 Task: In the  document investment.pdf Use the tool word Count 'and display word count while typing'. Find the word using Dictionary 'hesitate'. Below name insert the link: www.quora.com
Action: Mouse moved to (324, 401)
Screenshot: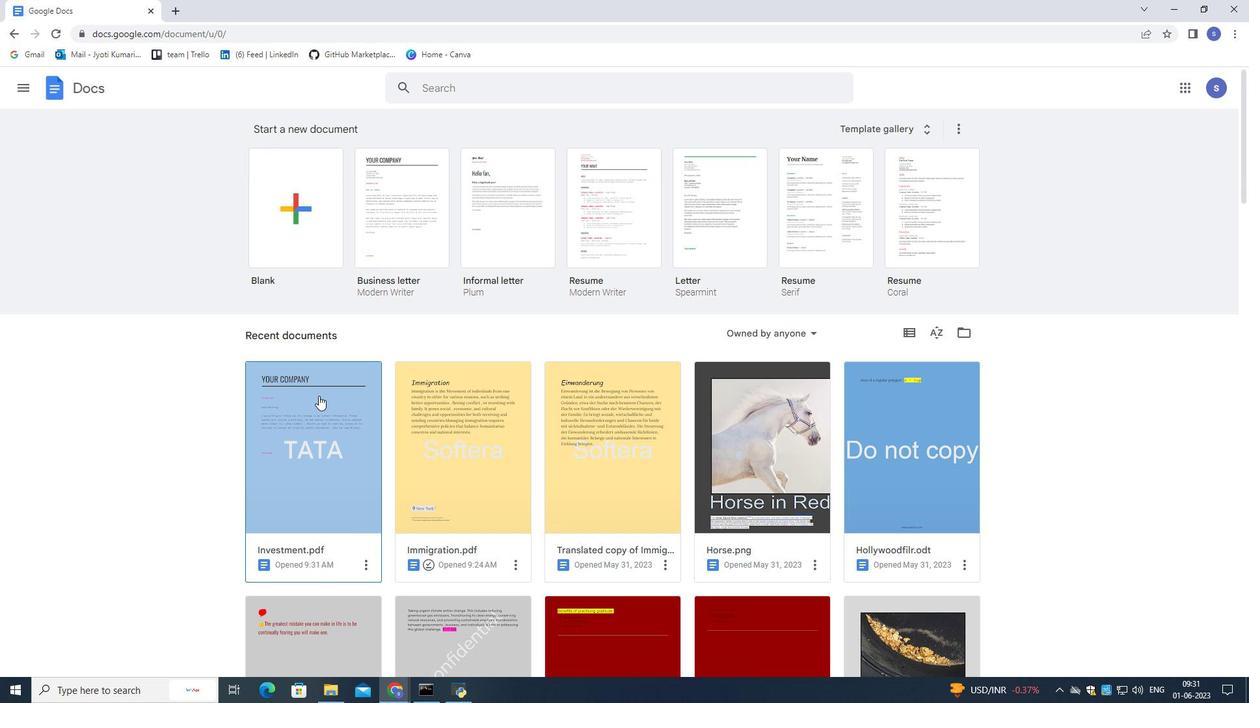 
Action: Mouse pressed left at (324, 401)
Screenshot: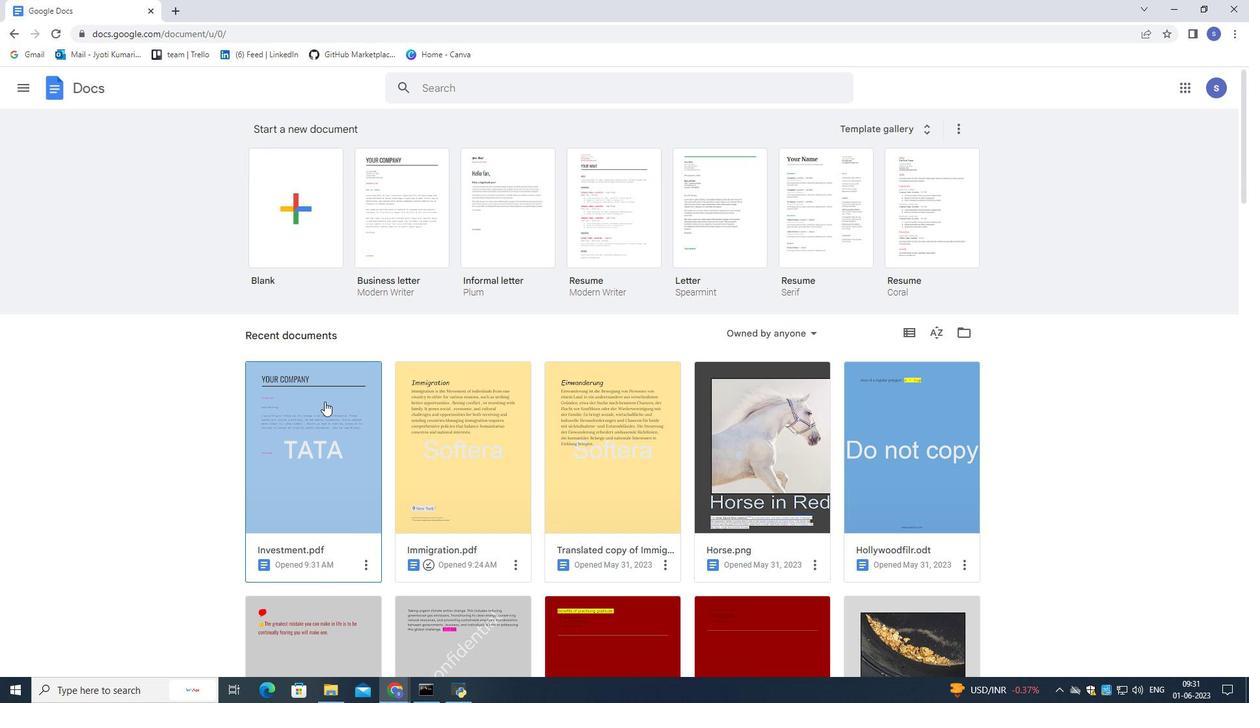 
Action: Mouse pressed left at (324, 401)
Screenshot: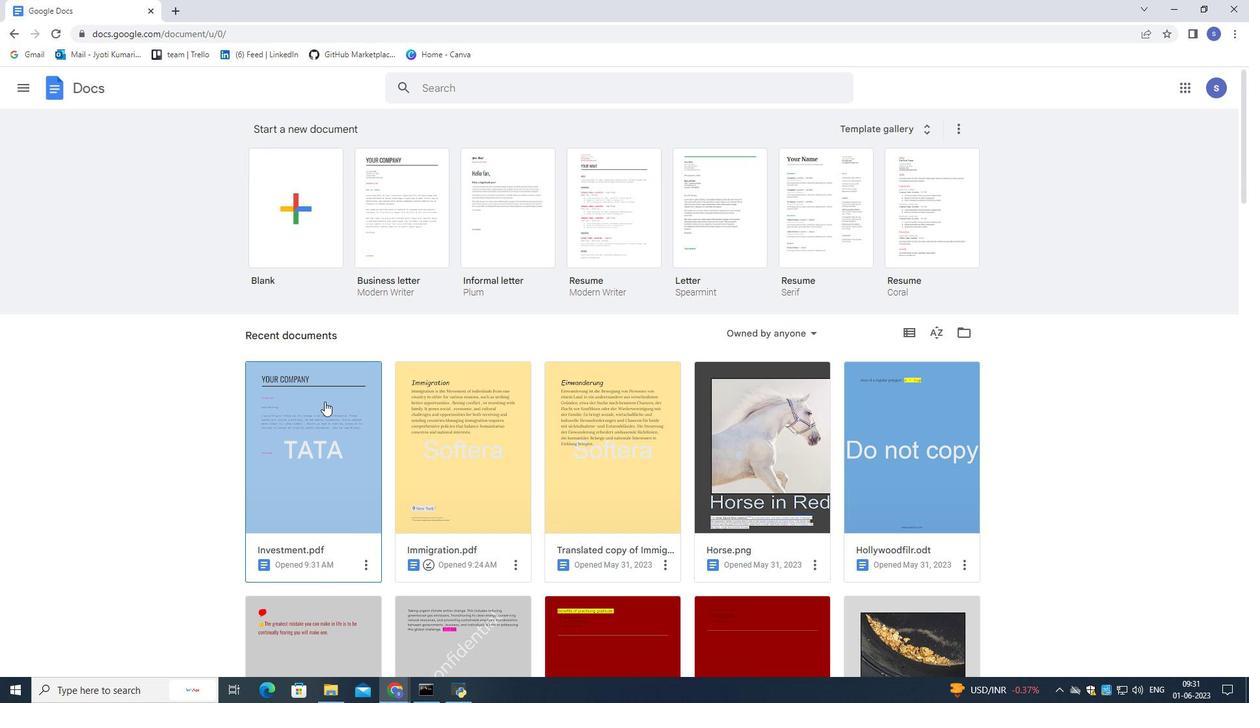 
Action: Mouse moved to (182, 101)
Screenshot: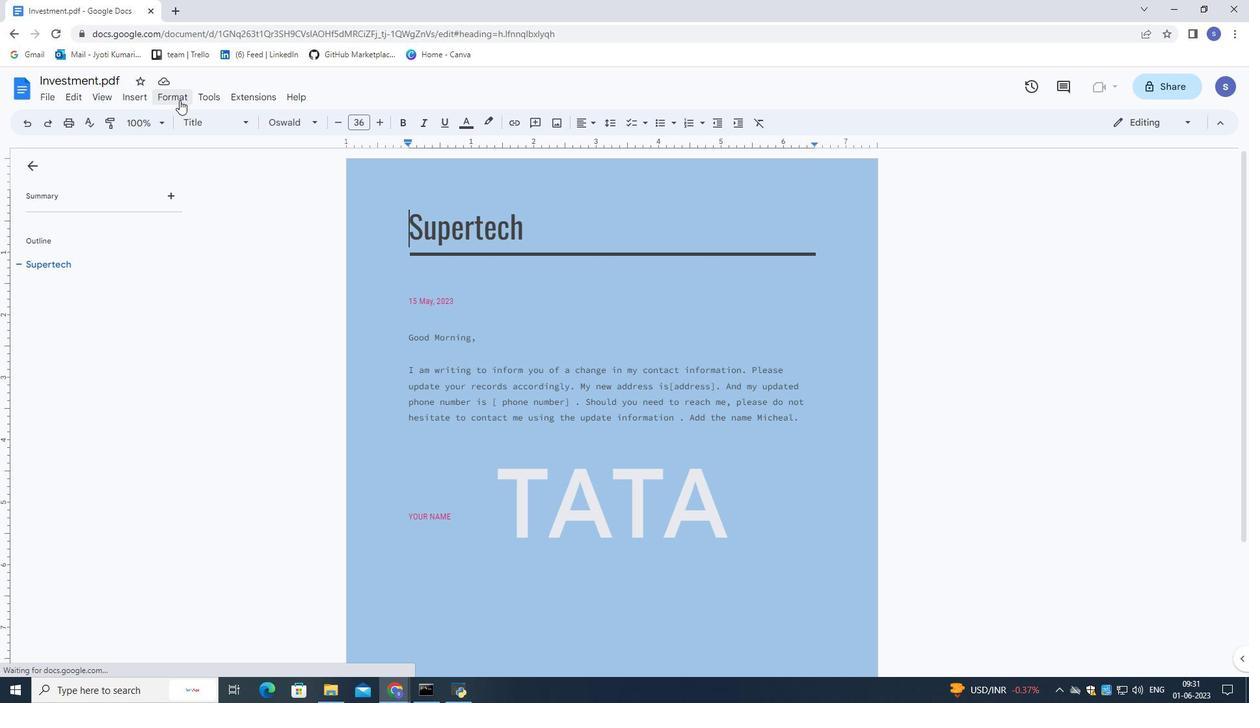 
Action: Mouse pressed left at (182, 101)
Screenshot: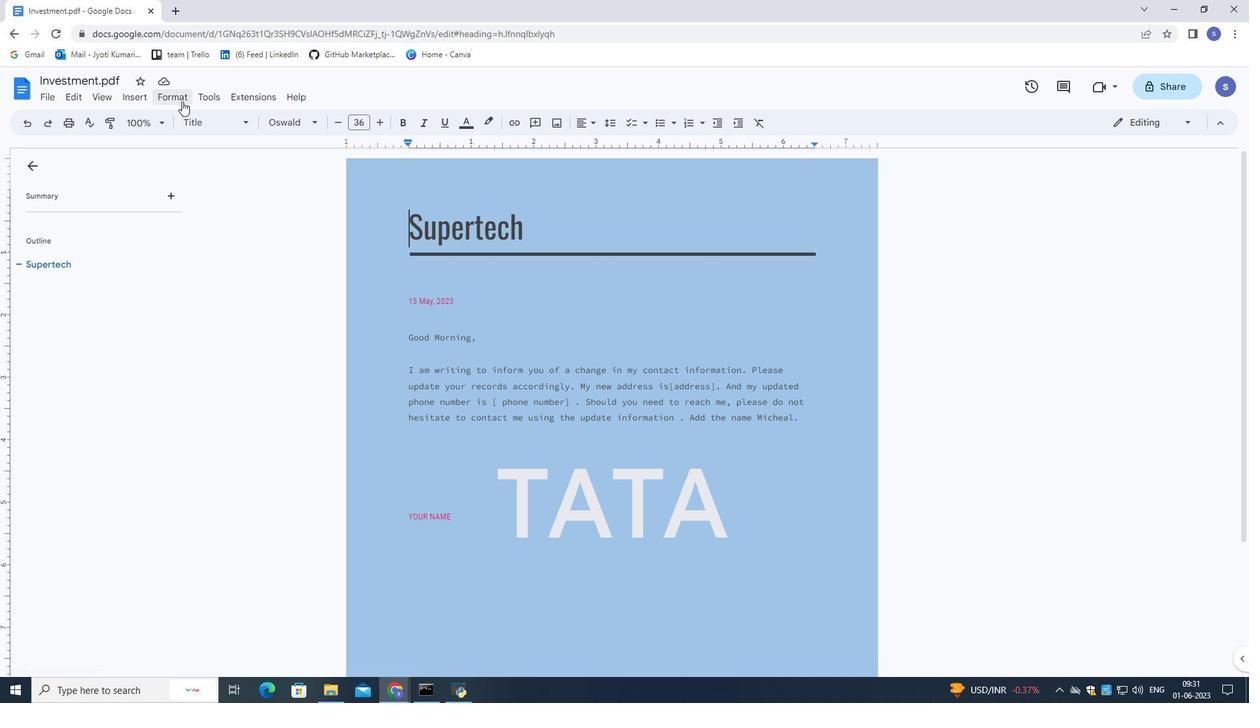 
Action: Mouse moved to (207, 96)
Screenshot: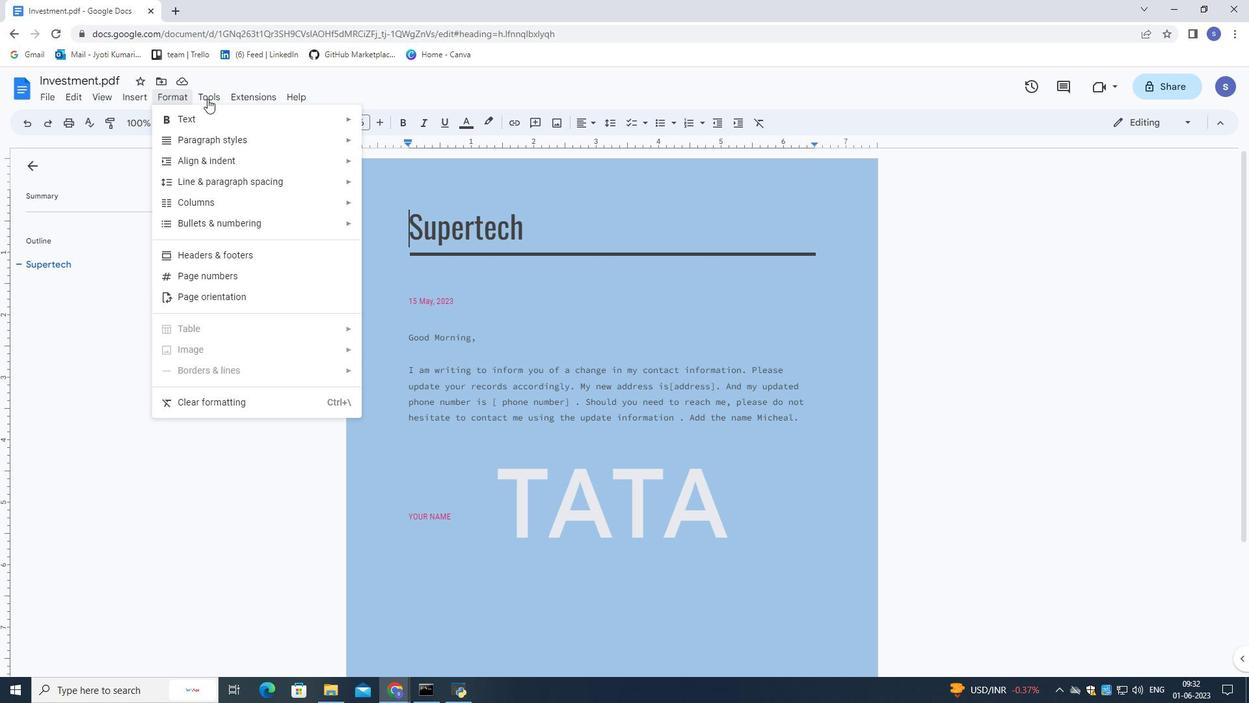 
Action: Mouse pressed left at (207, 96)
Screenshot: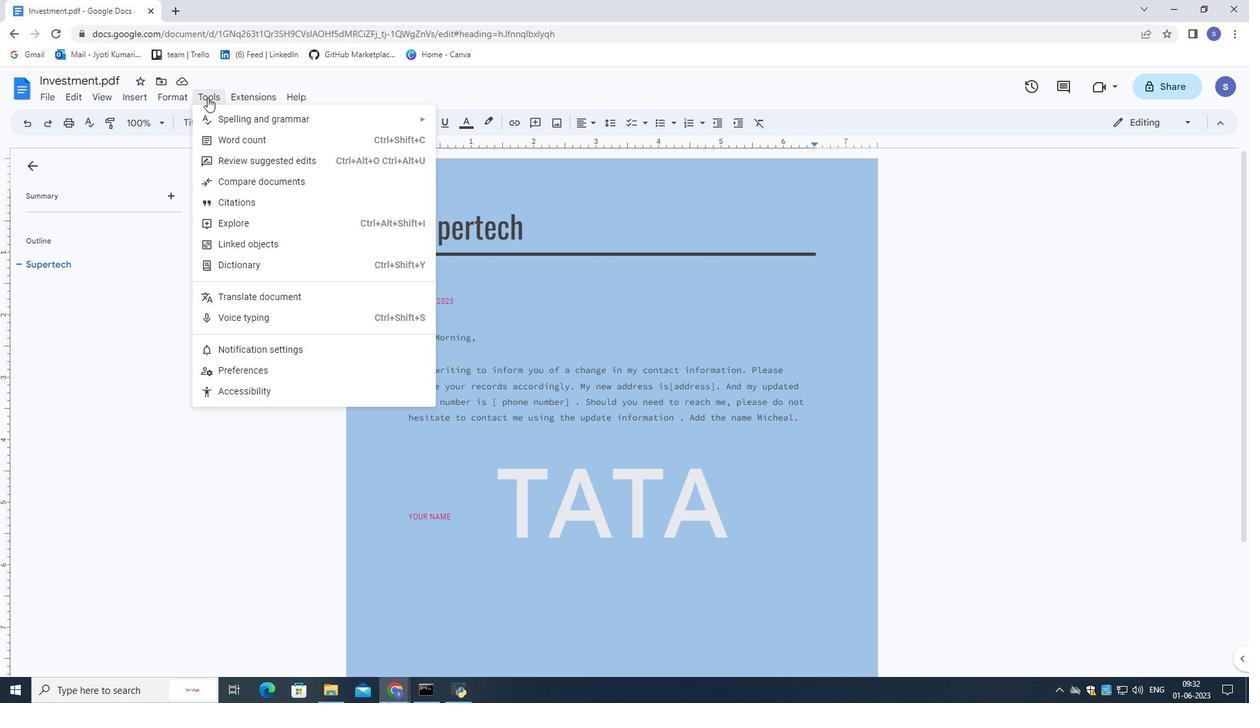 
Action: Mouse pressed left at (207, 96)
Screenshot: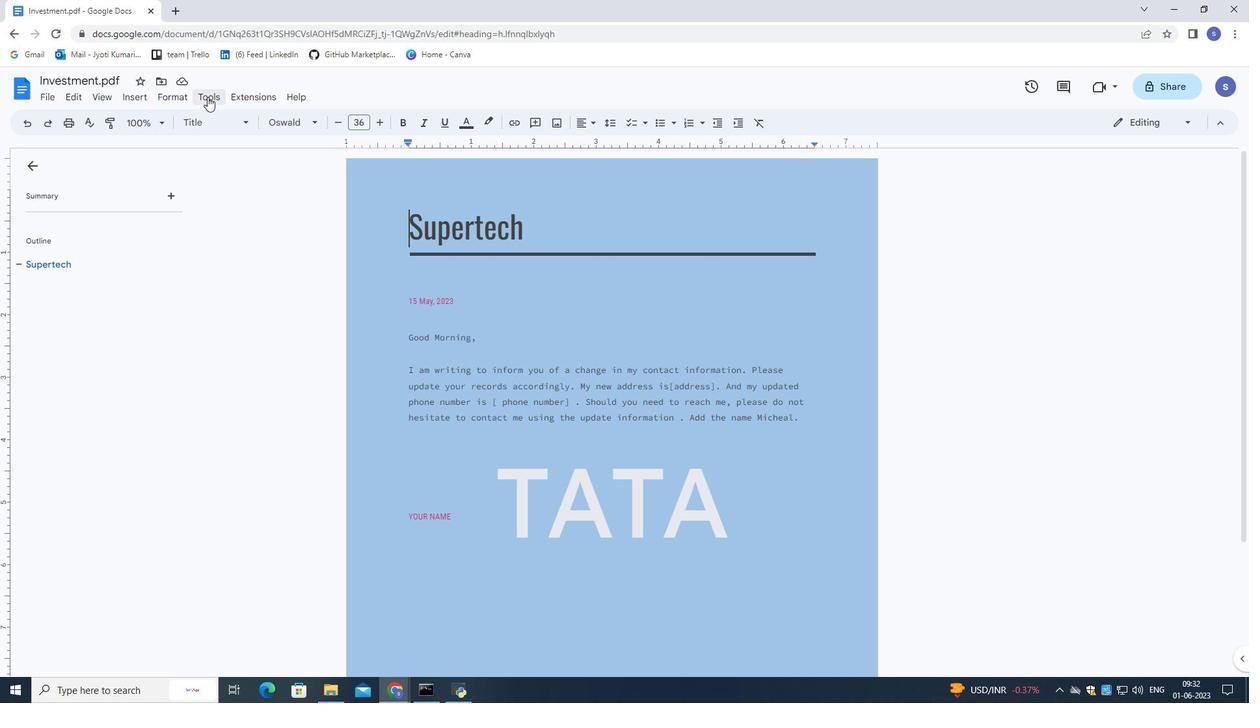 
Action: Mouse moved to (224, 145)
Screenshot: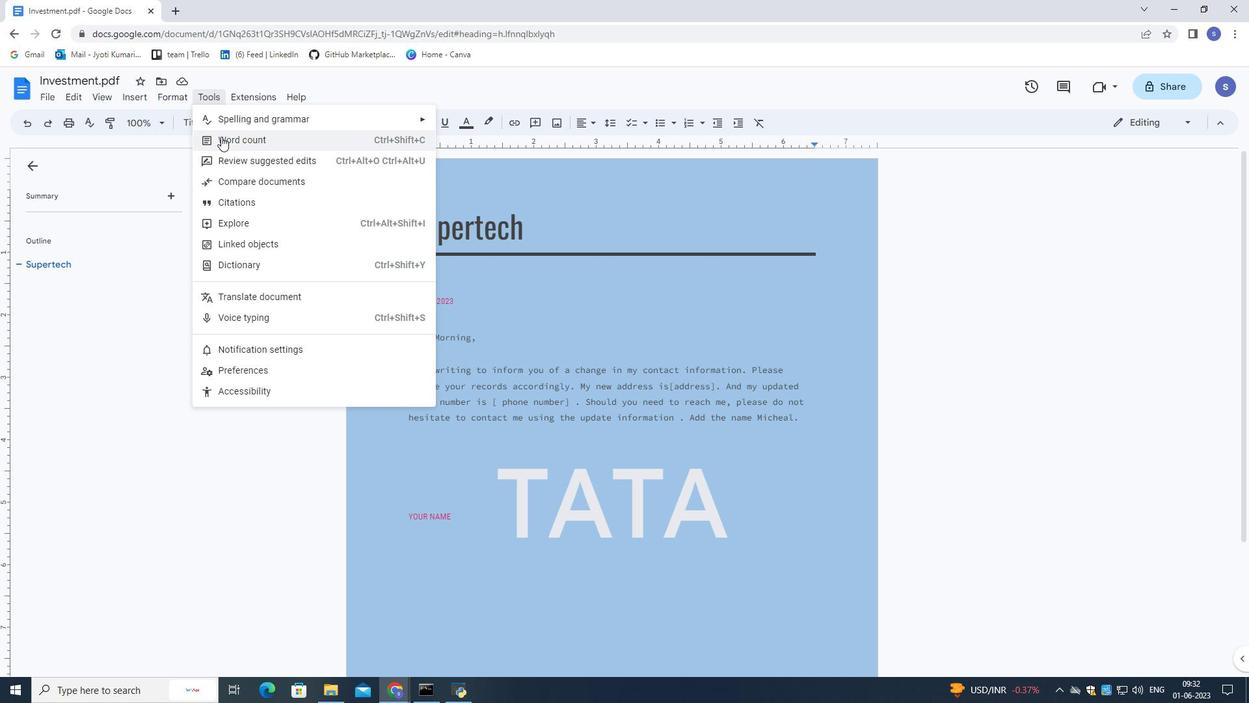 
Action: Mouse pressed left at (224, 145)
Screenshot: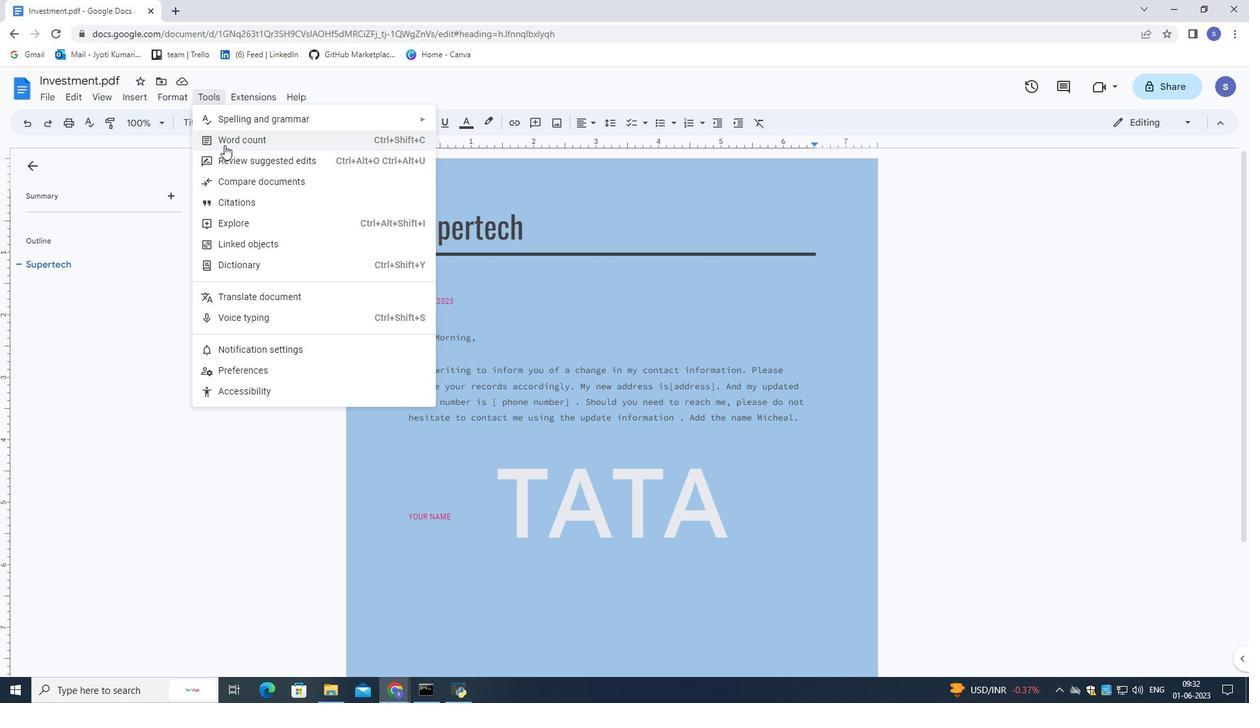 
Action: Mouse moved to (579, 427)
Screenshot: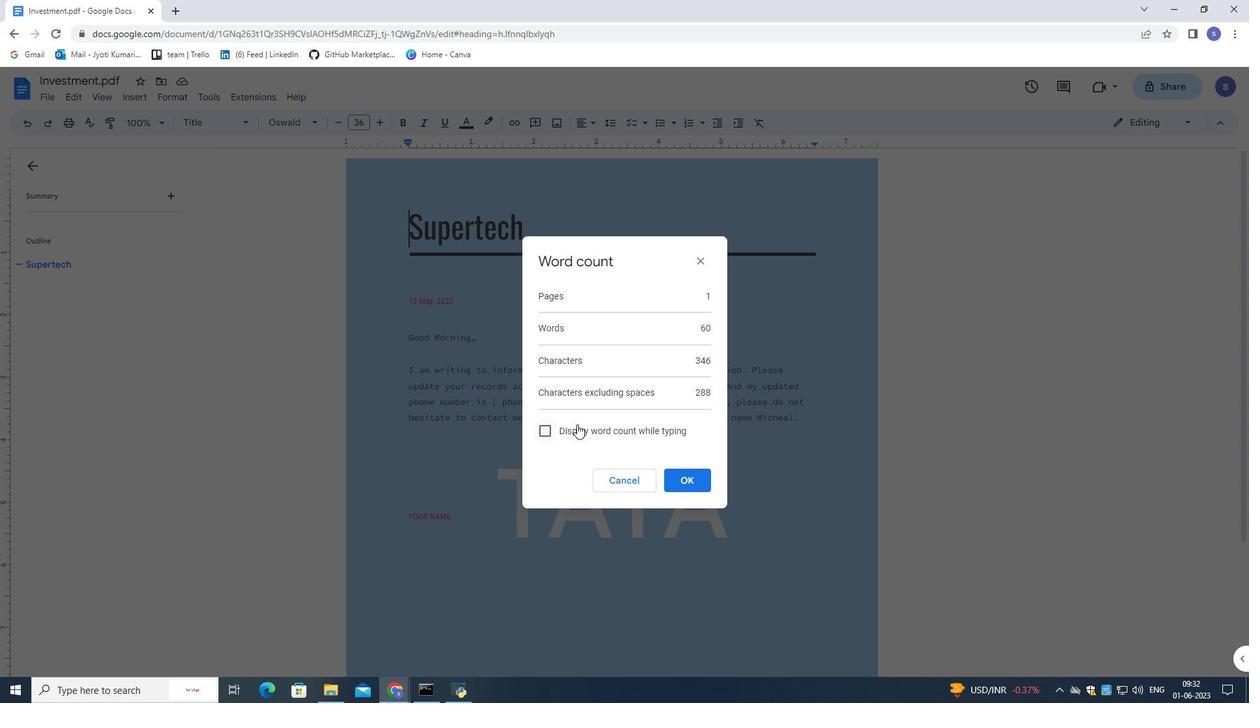 
Action: Mouse pressed left at (579, 427)
Screenshot: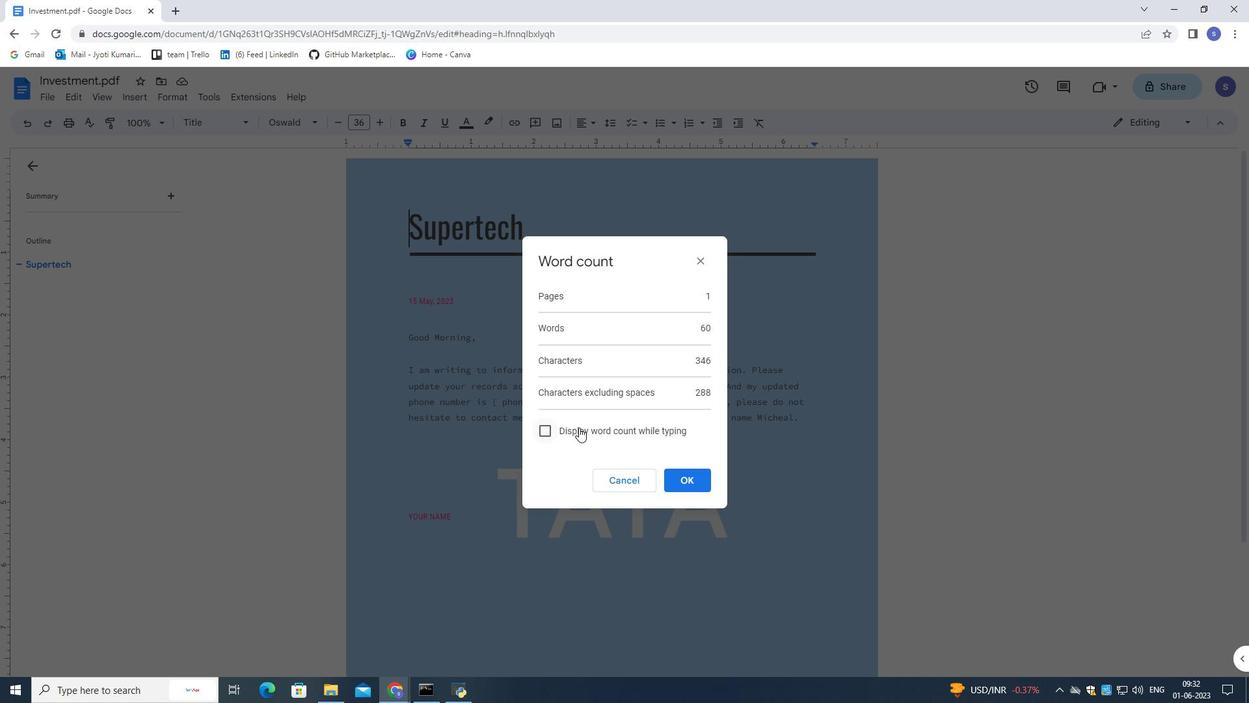 
Action: Mouse moved to (678, 475)
Screenshot: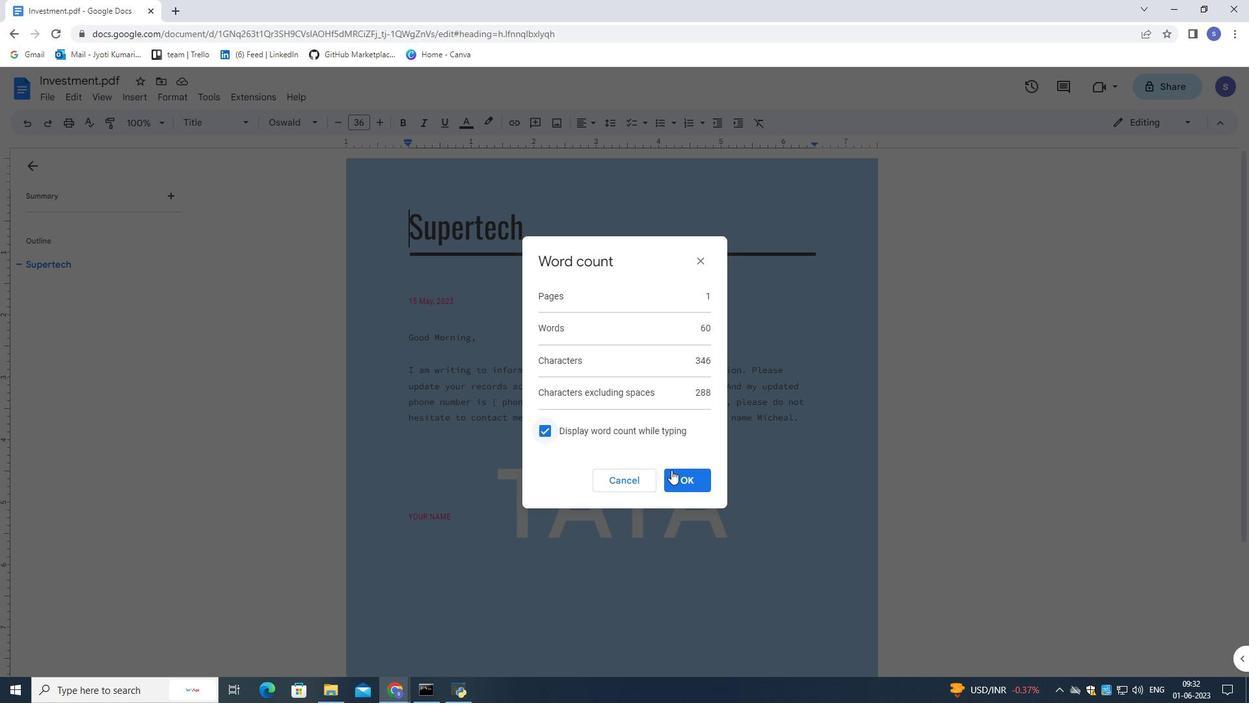 
Action: Mouse pressed left at (678, 475)
Screenshot: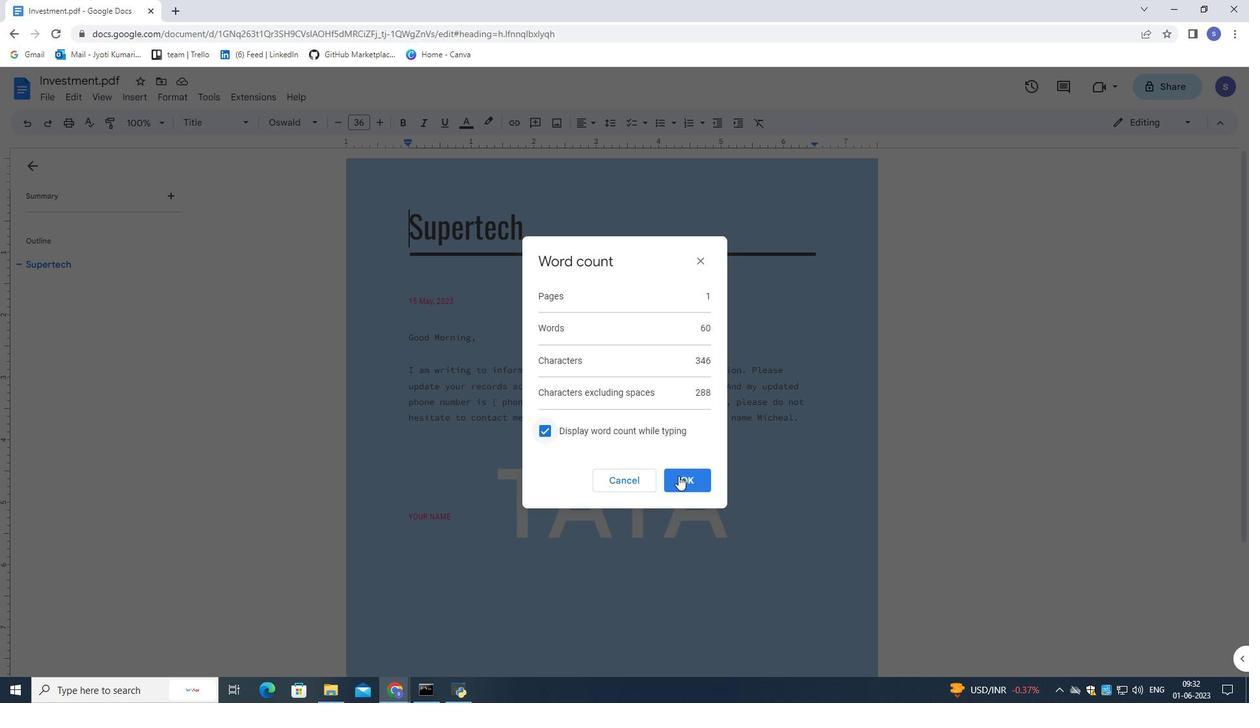 
Action: Mouse moved to (206, 94)
Screenshot: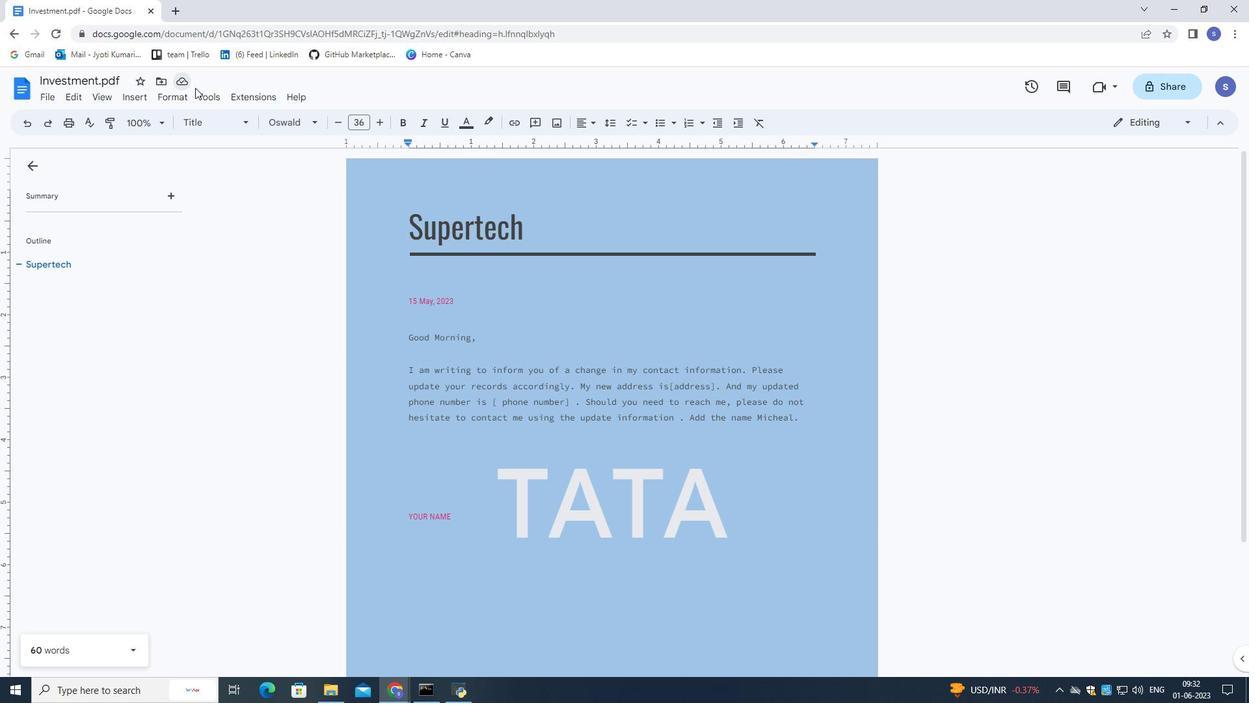
Action: Mouse pressed left at (206, 94)
Screenshot: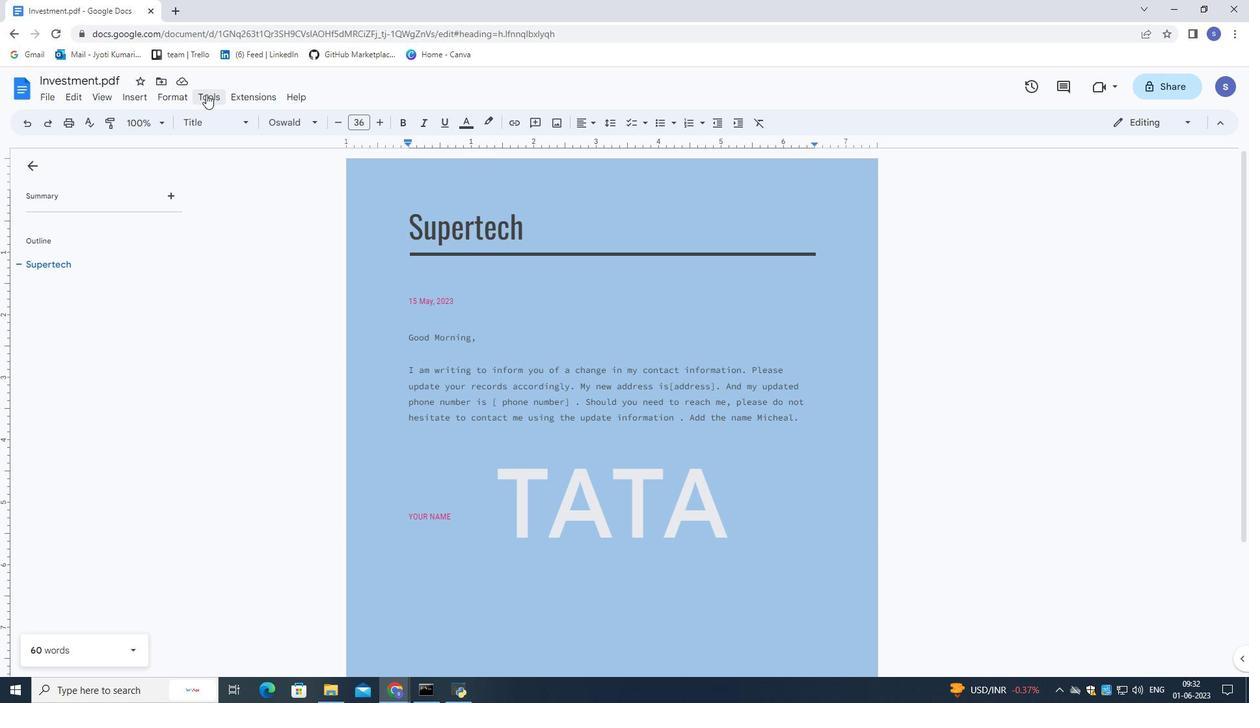 
Action: Mouse moved to (253, 263)
Screenshot: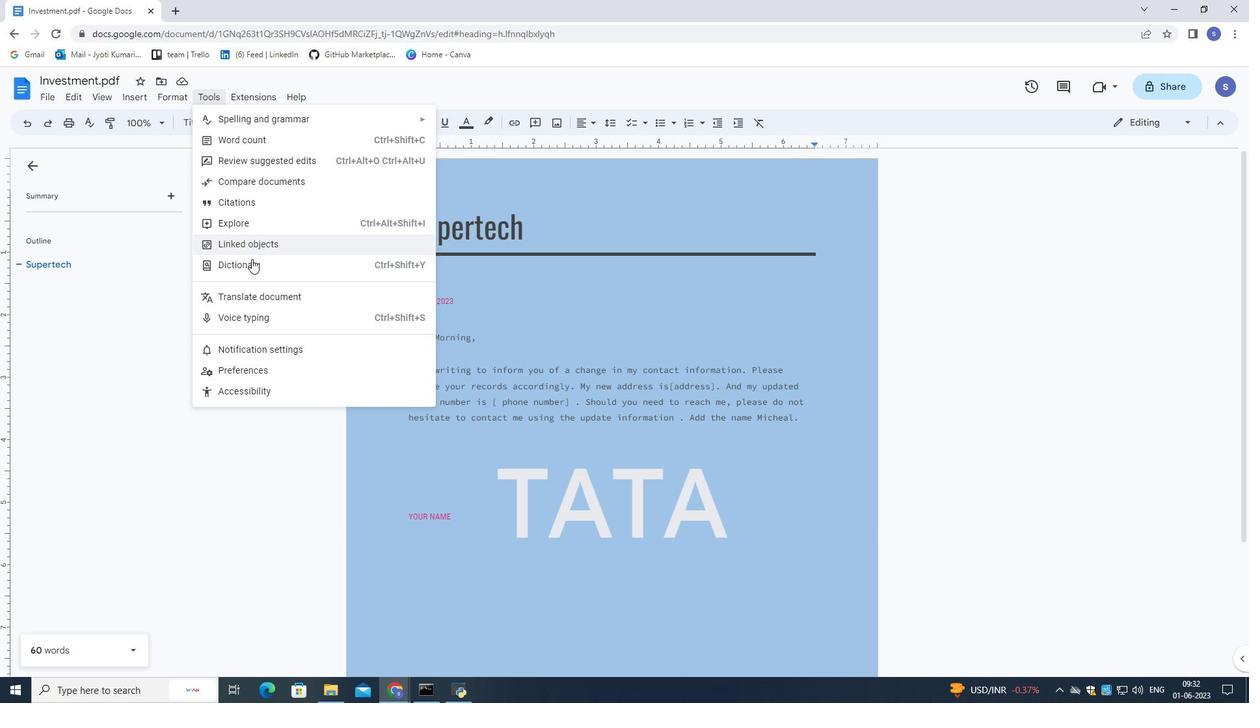 
Action: Mouse pressed left at (253, 263)
Screenshot: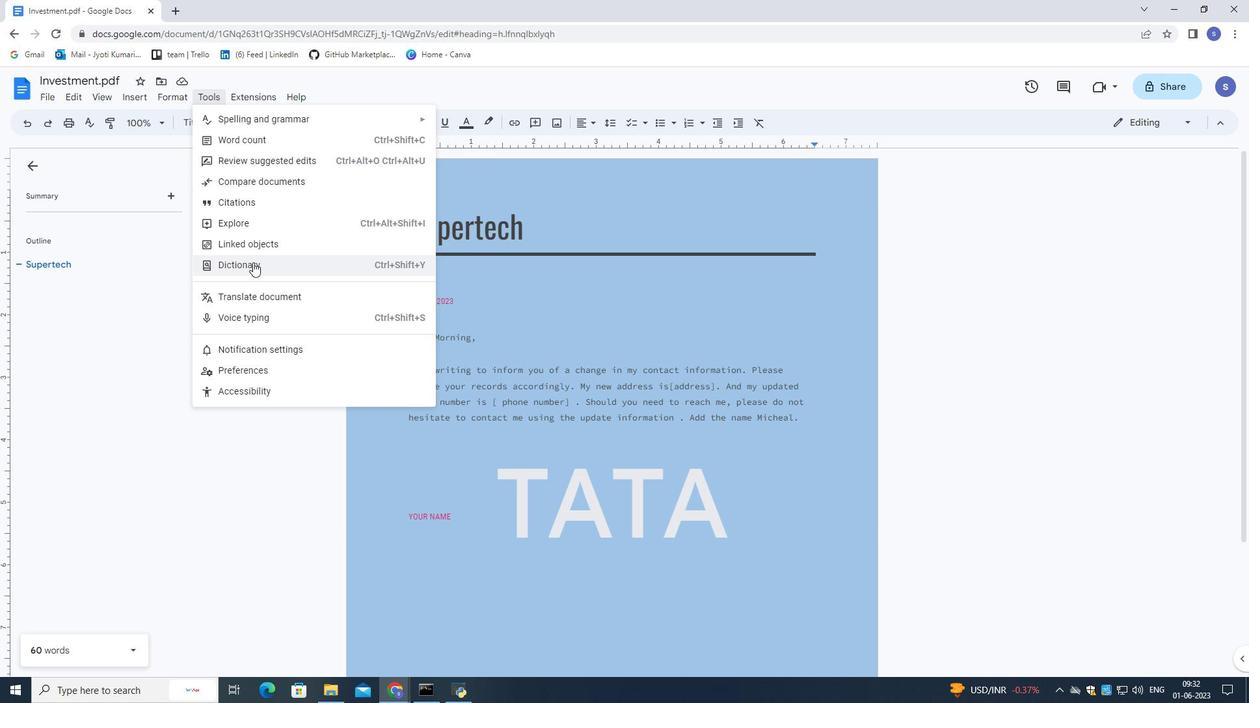 
Action: Mouse moved to (1126, 164)
Screenshot: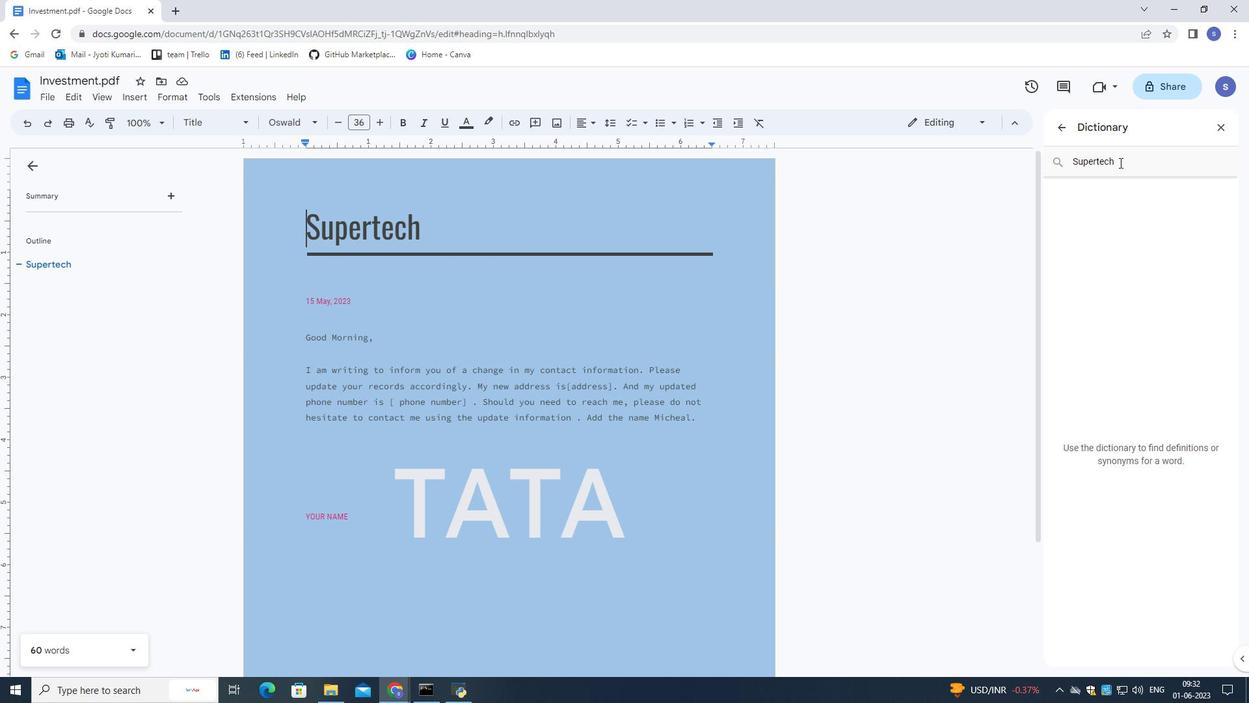 
Action: Mouse pressed left at (1126, 164)
Screenshot: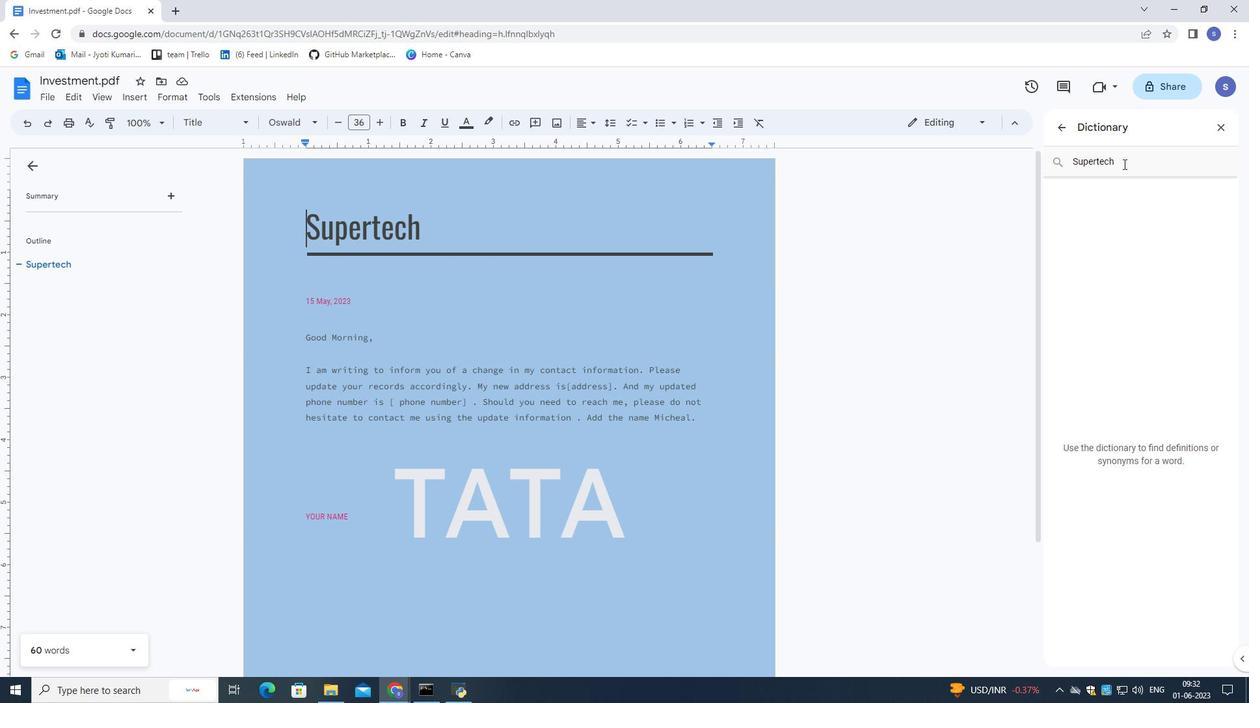 
Action: Mouse moved to (1128, 165)
Screenshot: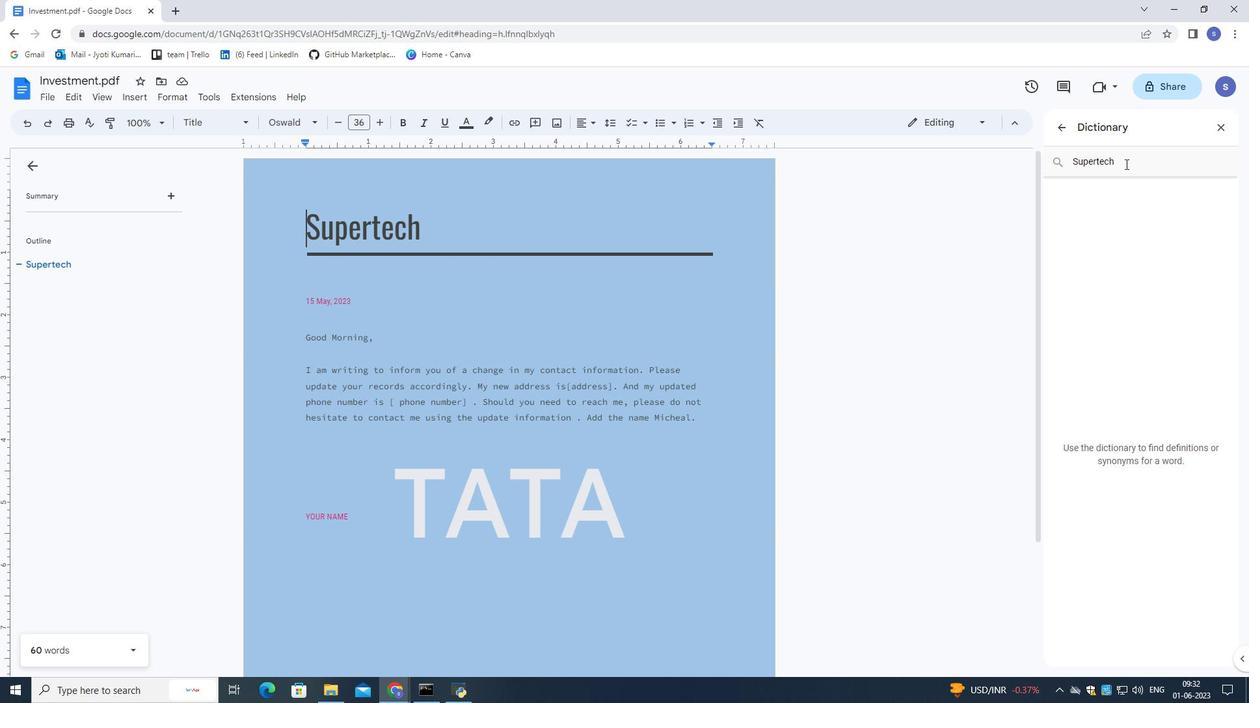 
Action: Mouse pressed left at (1128, 165)
Screenshot: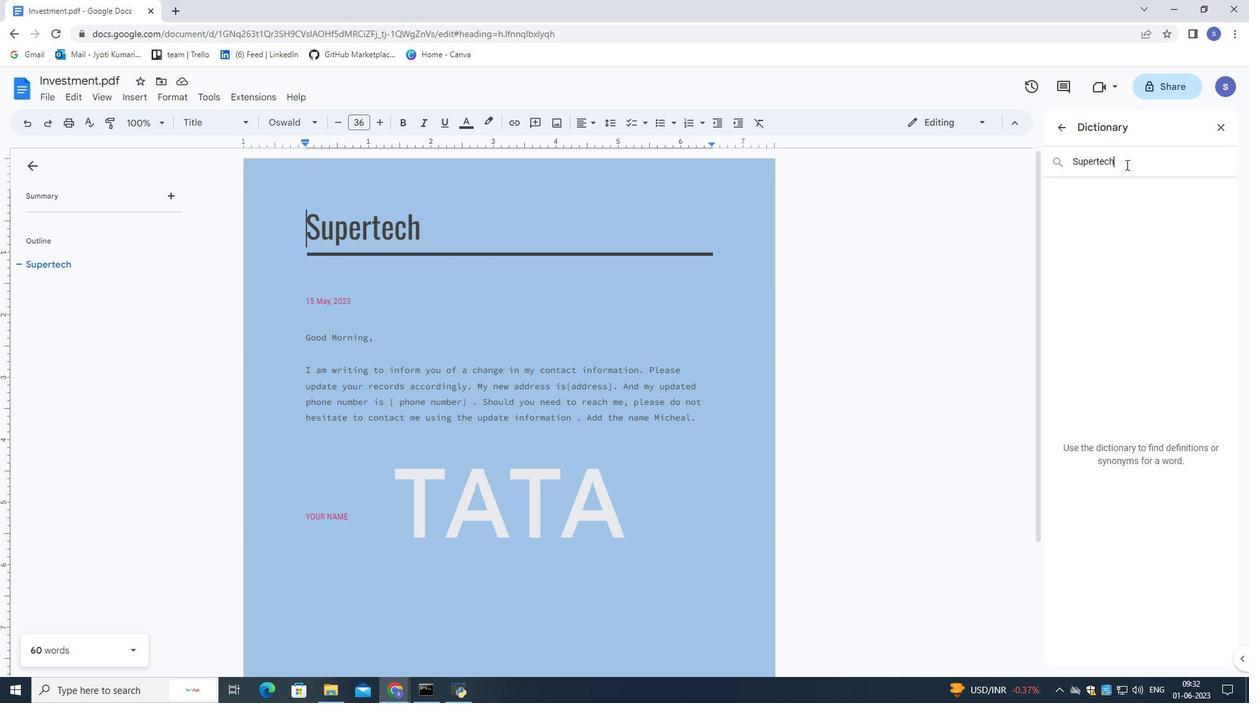 
Action: Mouse moved to (1130, 166)
Screenshot: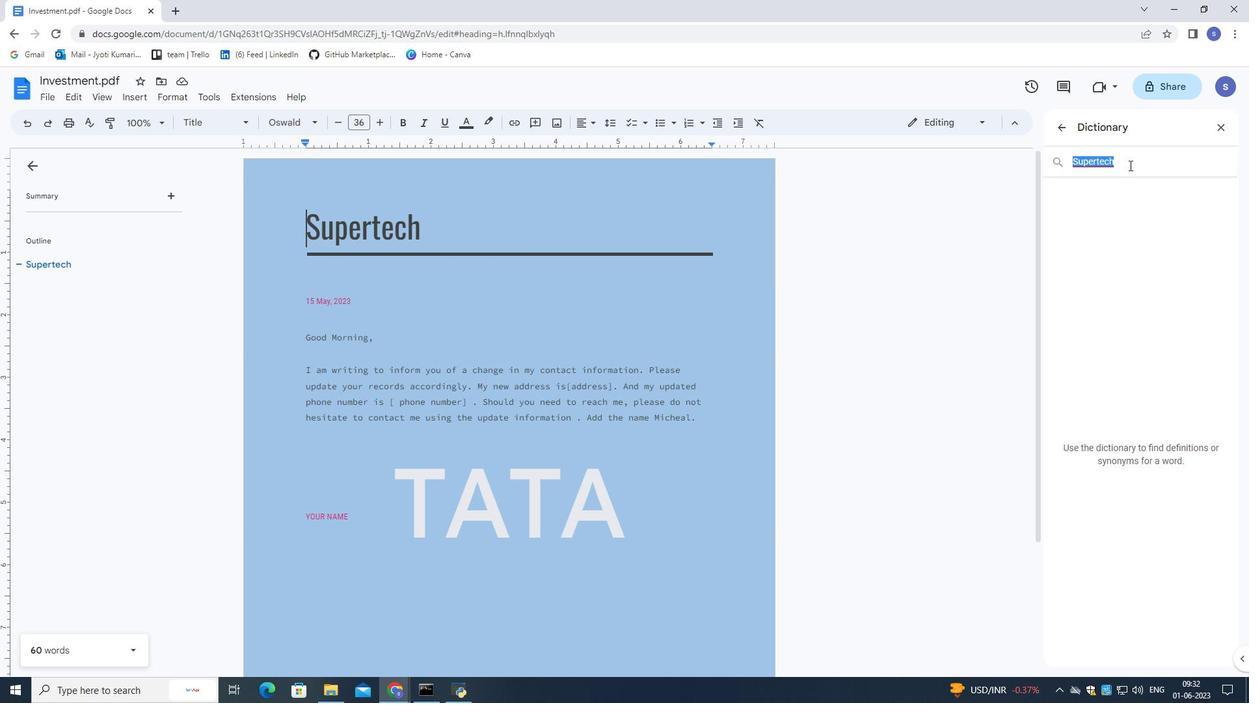 
Action: Key pressed <Key.shift>Hesitate<Key.enter>
Screenshot: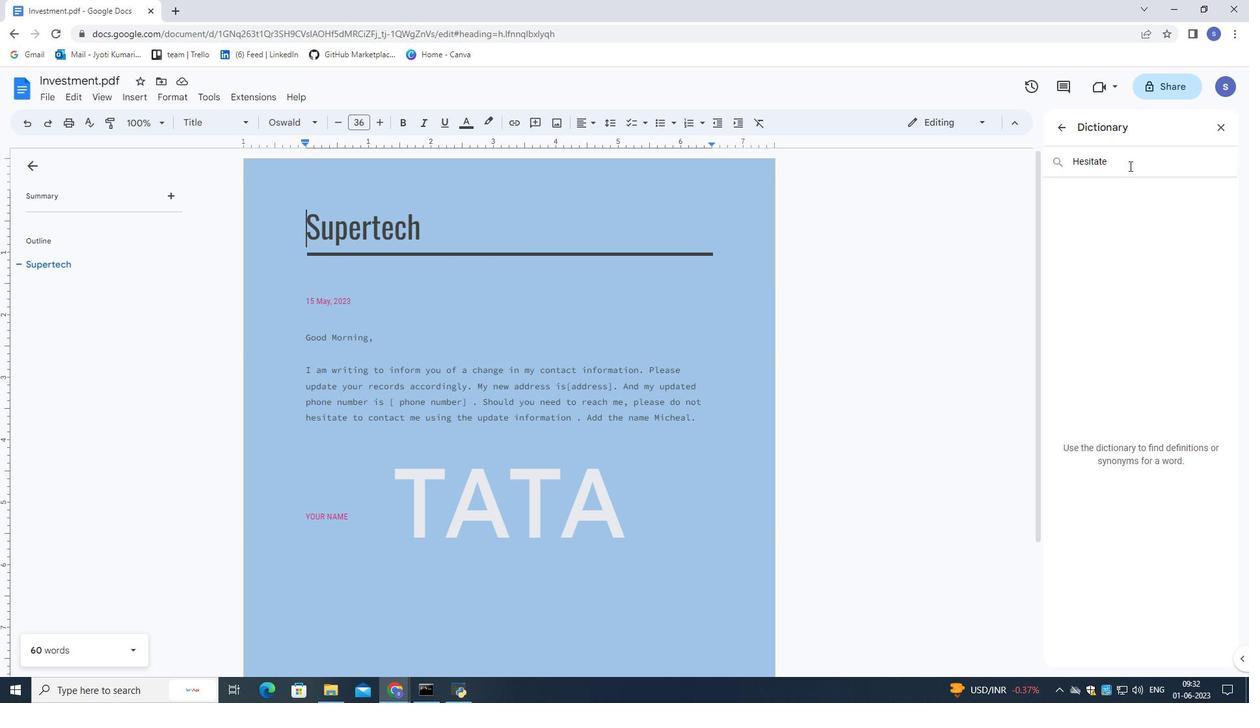 
Action: Mouse moved to (421, 324)
Screenshot: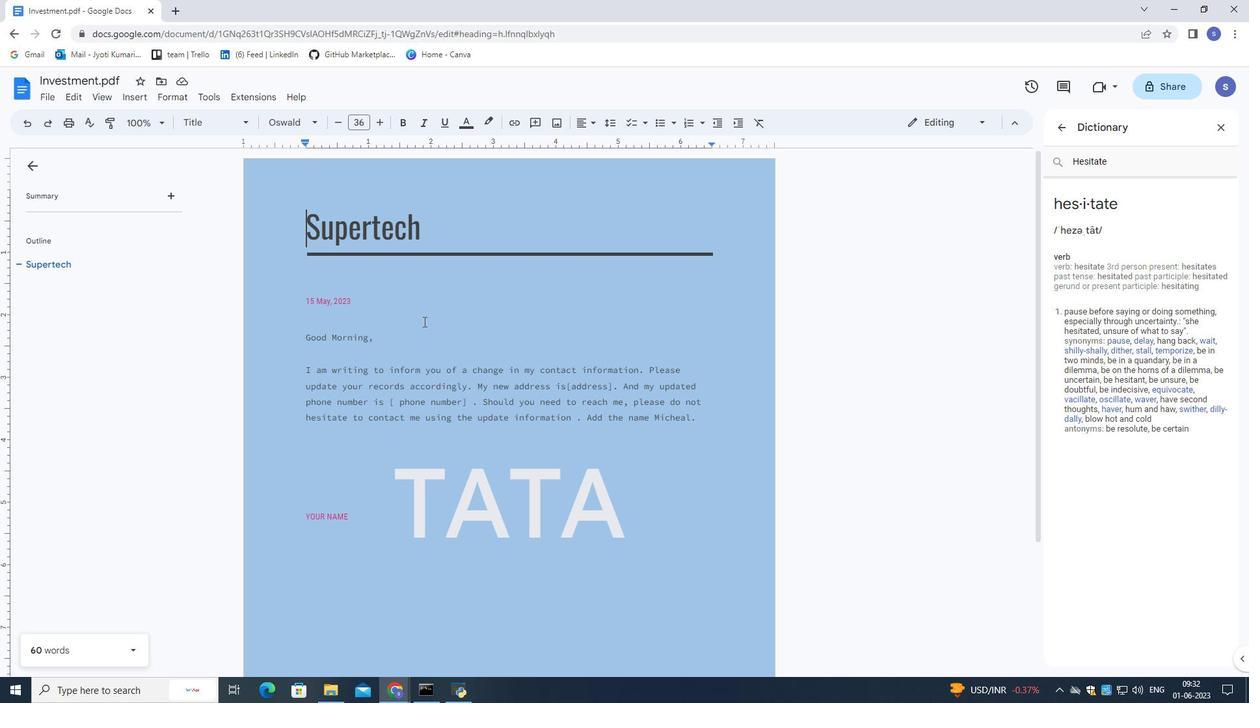 
Action: Mouse scrolled (421, 323) with delta (0, 0)
Screenshot: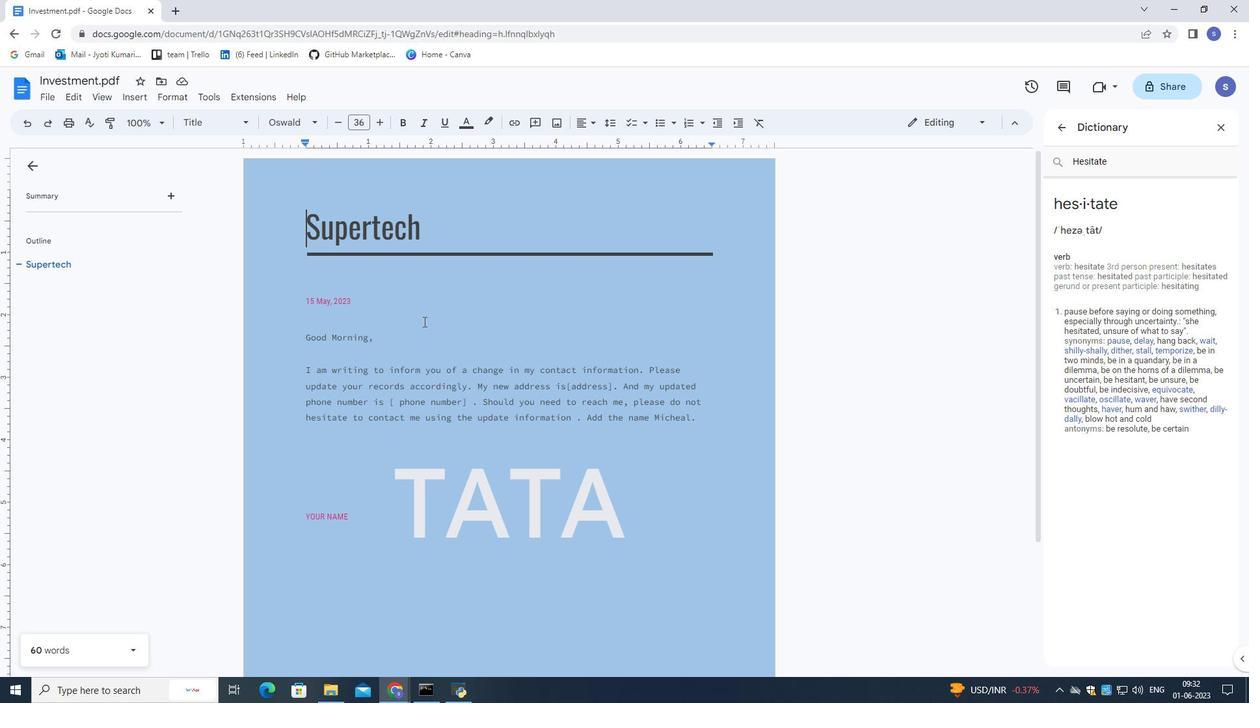 
Action: Mouse moved to (421, 324)
Screenshot: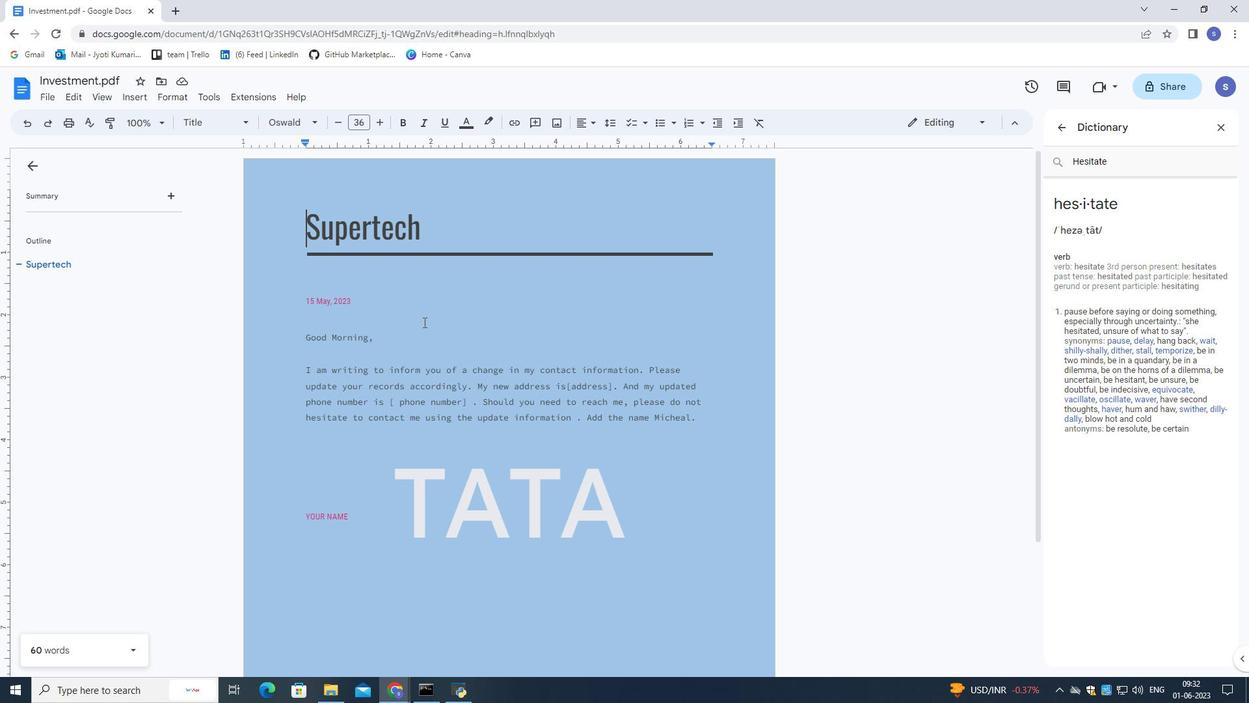 
Action: Mouse scrolled (421, 324) with delta (0, 0)
Screenshot: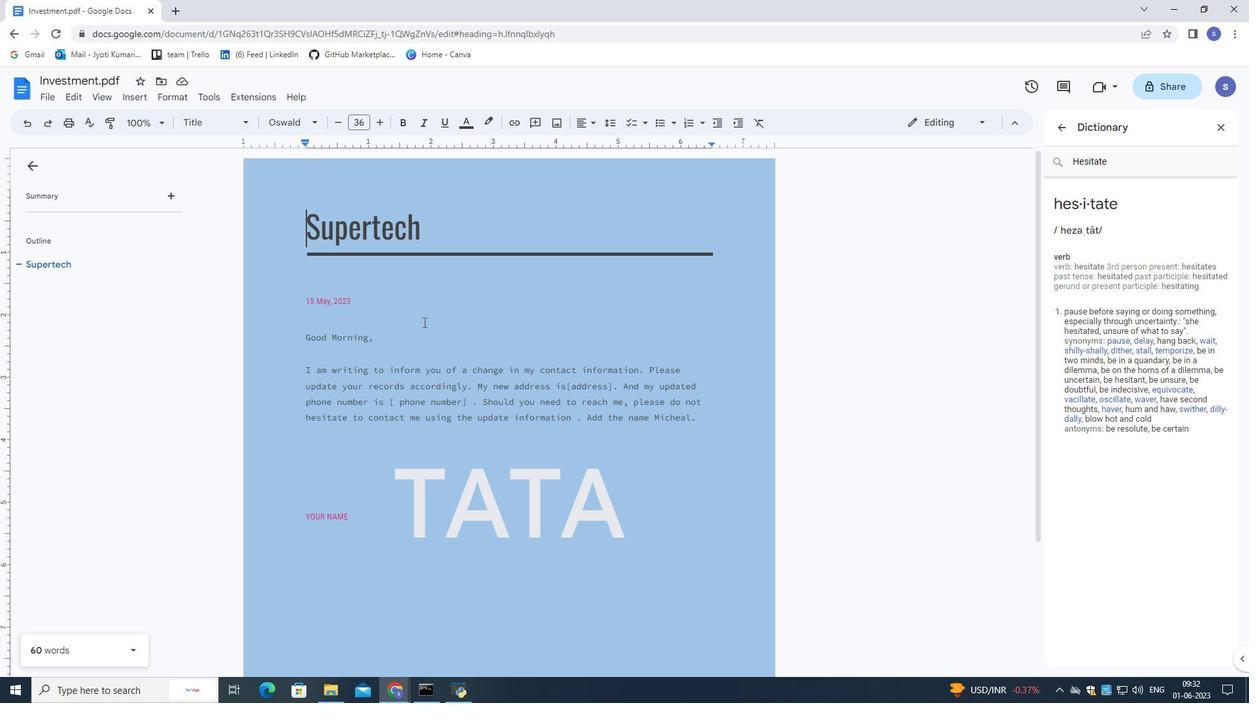 
Action: Mouse moved to (421, 325)
Screenshot: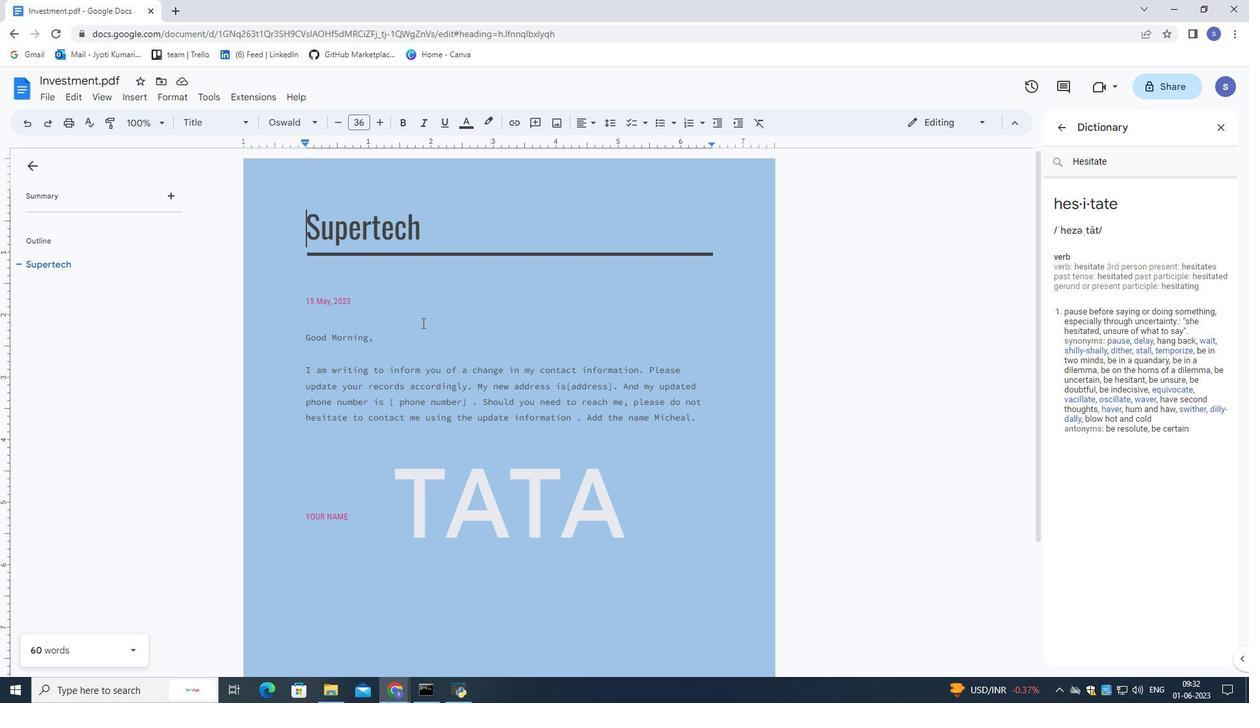 
Action: Mouse scrolled (421, 324) with delta (0, 0)
Screenshot: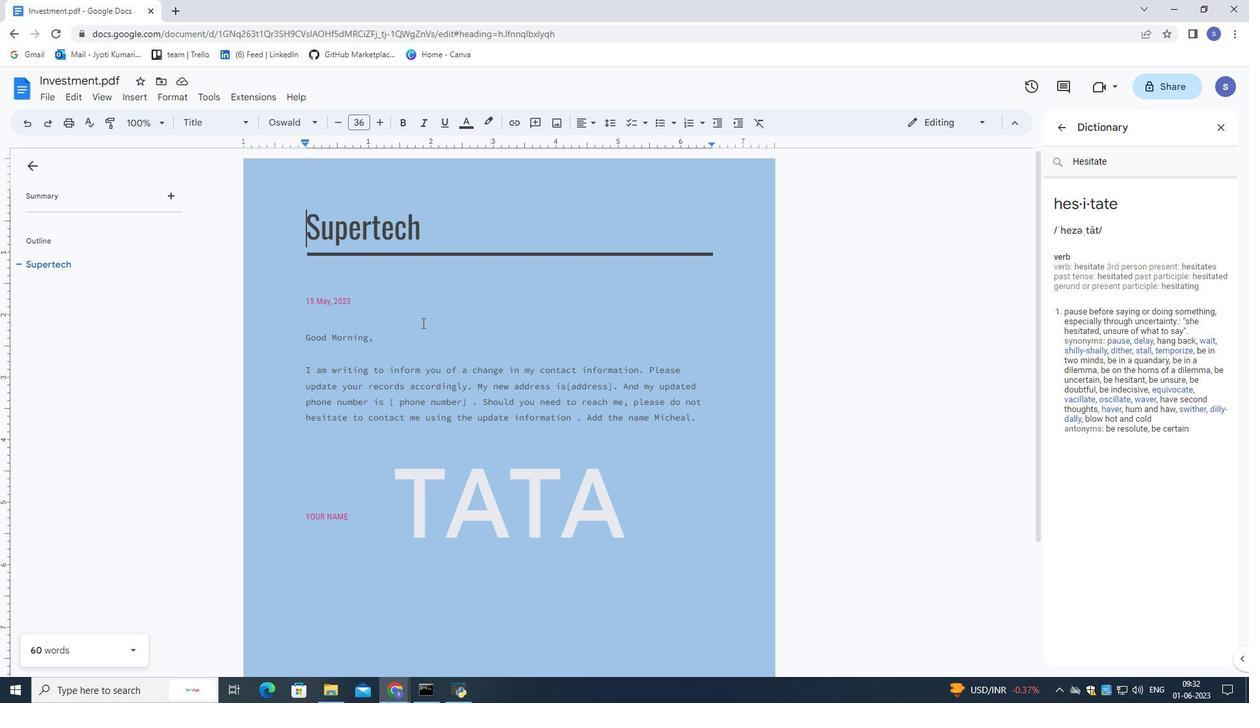 
Action: Mouse moved to (420, 326)
Screenshot: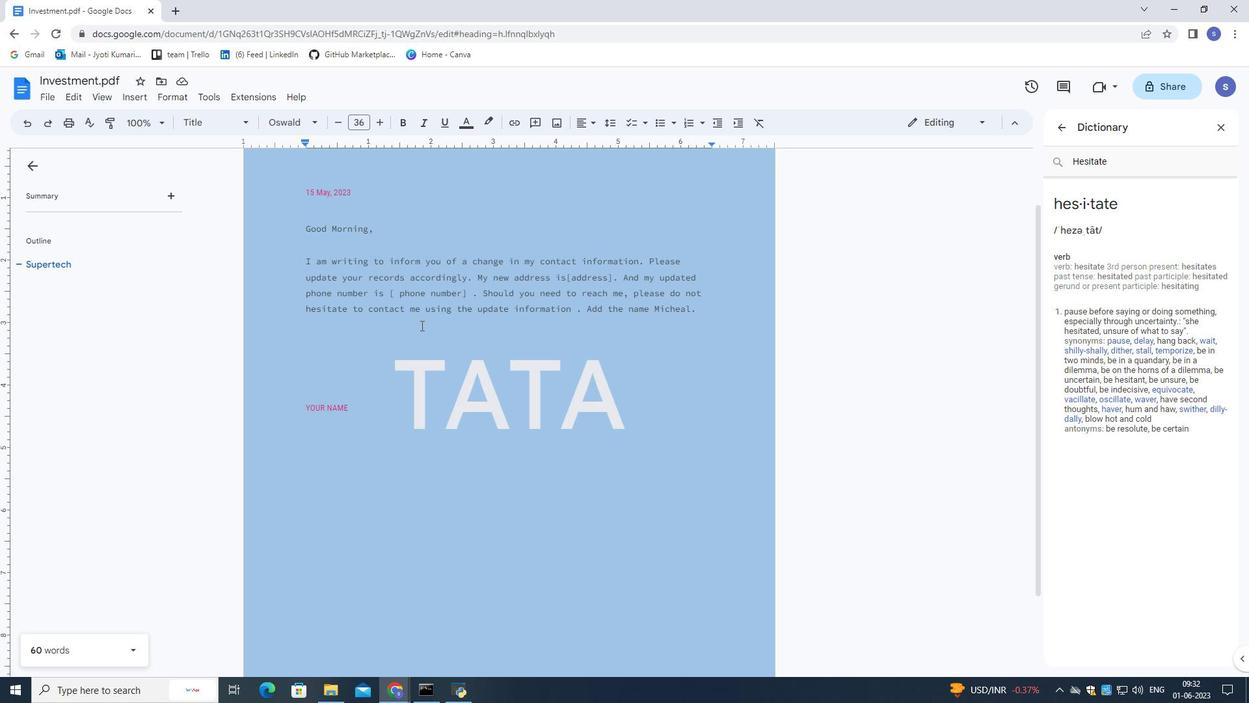 
Action: Mouse scrolled (420, 325) with delta (0, 0)
Screenshot: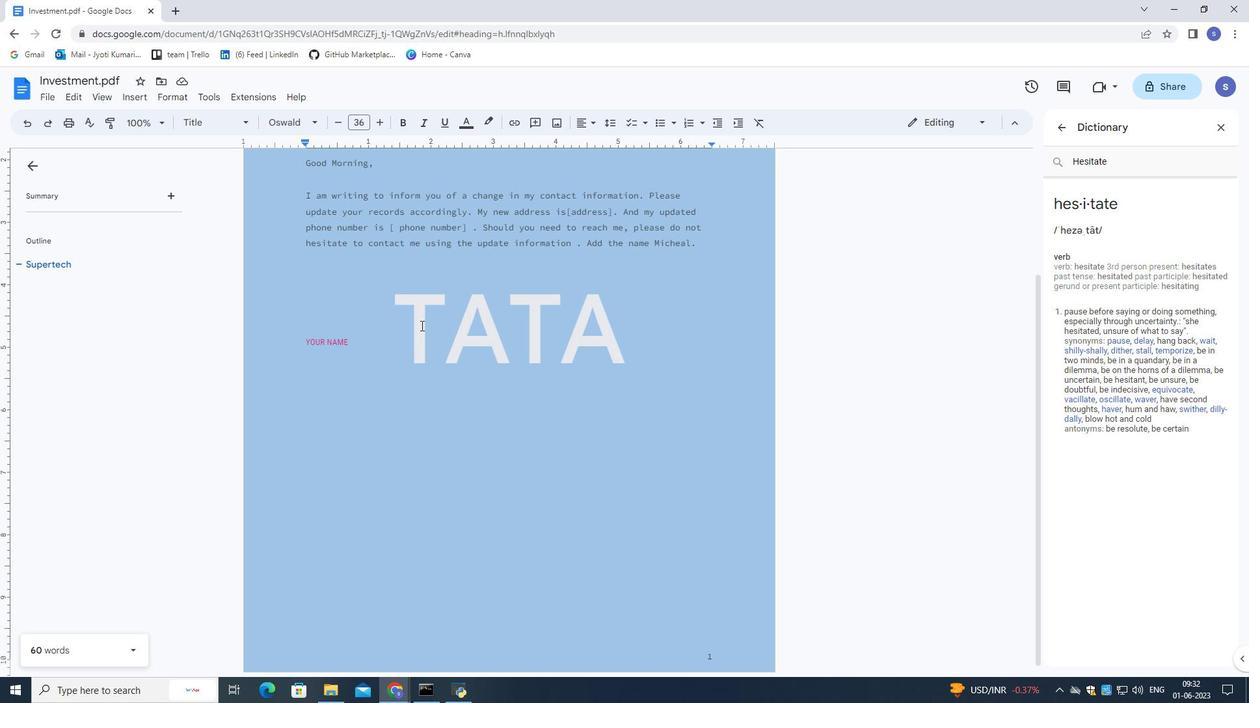 
Action: Mouse scrolled (420, 325) with delta (0, 0)
Screenshot: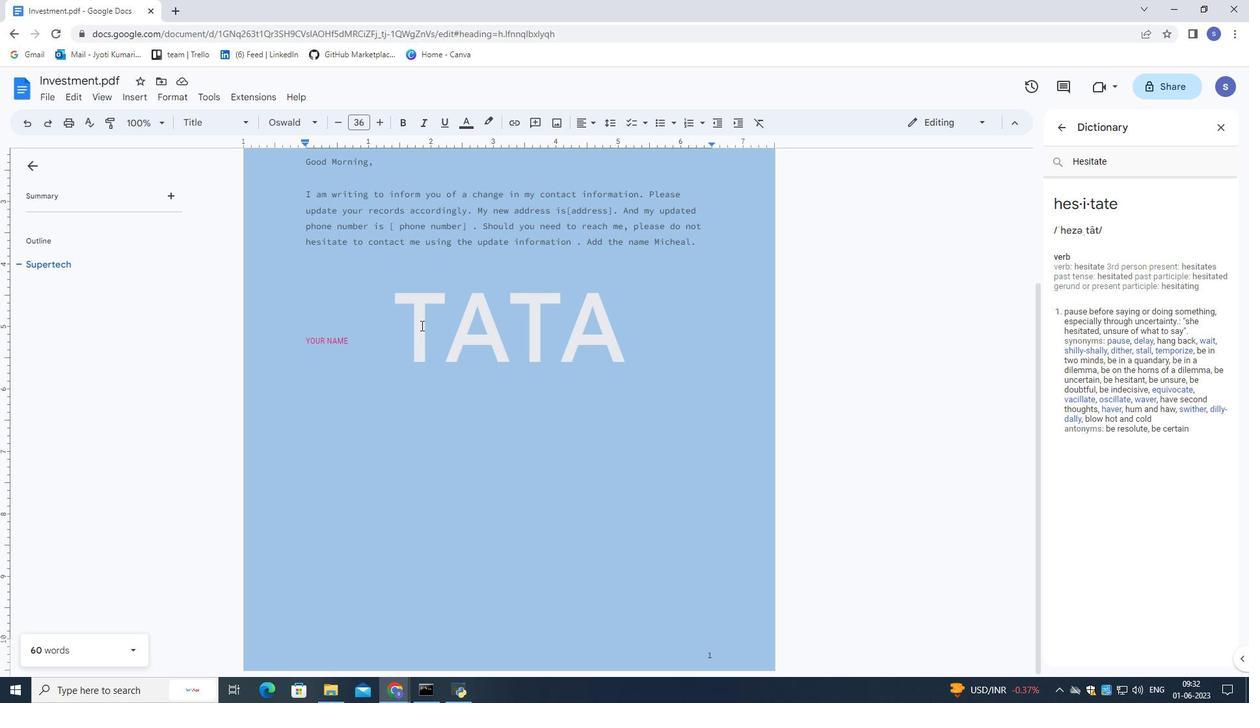 
Action: Mouse scrolled (420, 325) with delta (0, 0)
Screenshot: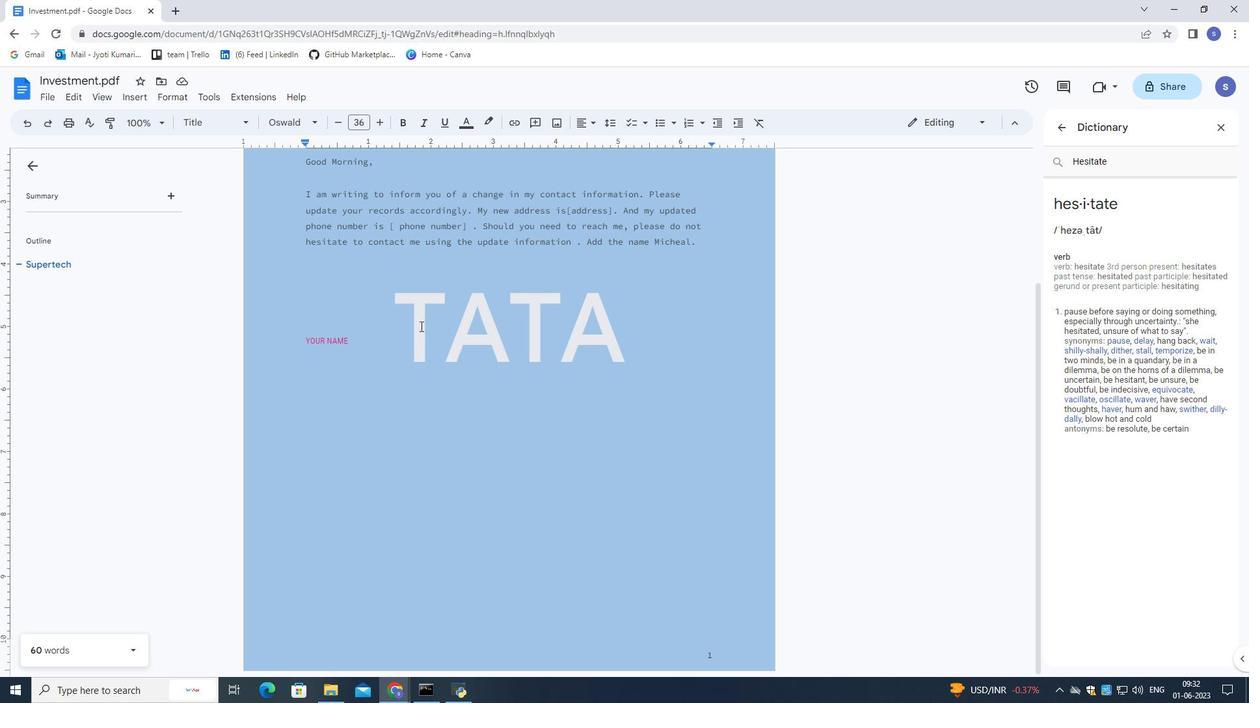 
Action: Mouse moved to (420, 326)
Screenshot: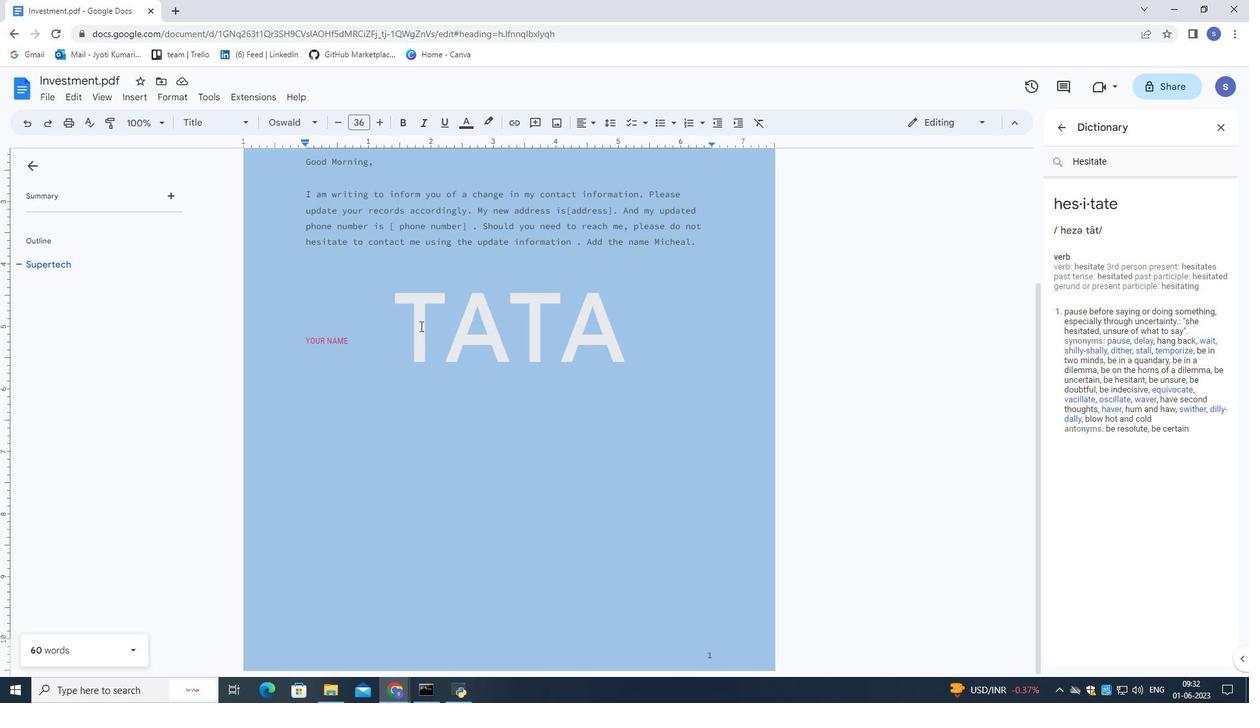 
Action: Mouse scrolled (420, 325) with delta (0, 0)
Screenshot: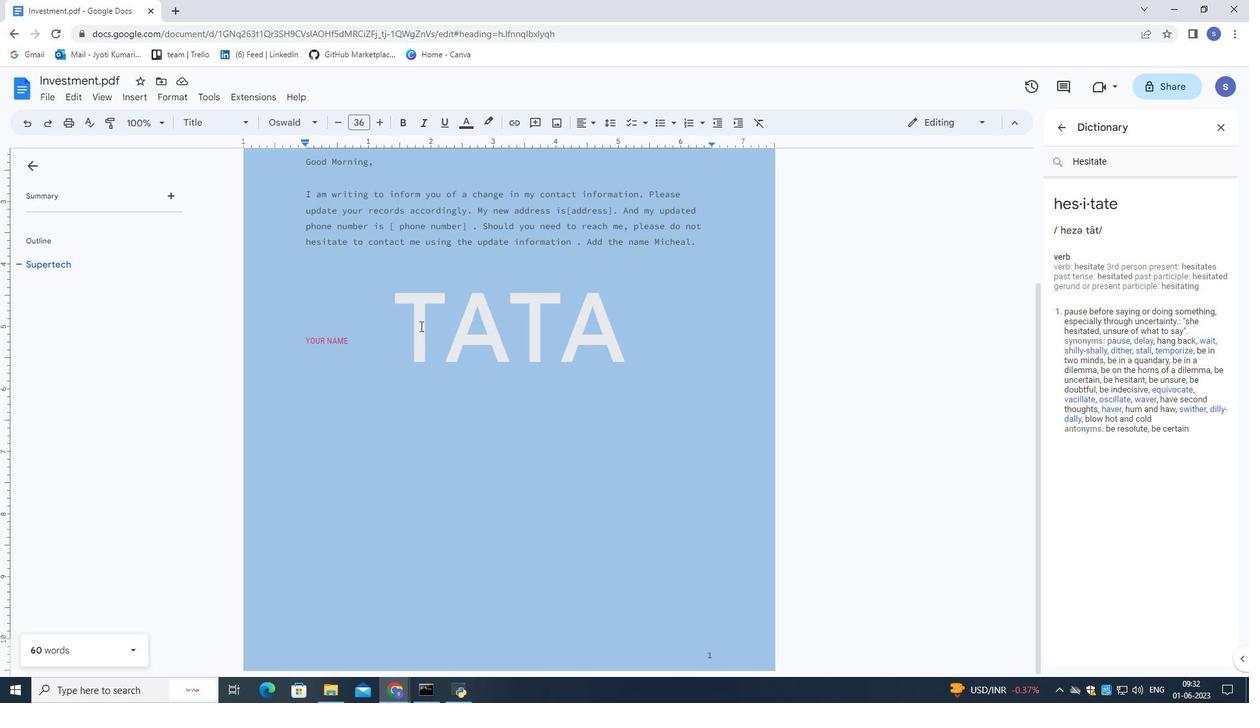 
Action: Mouse moved to (381, 328)
Screenshot: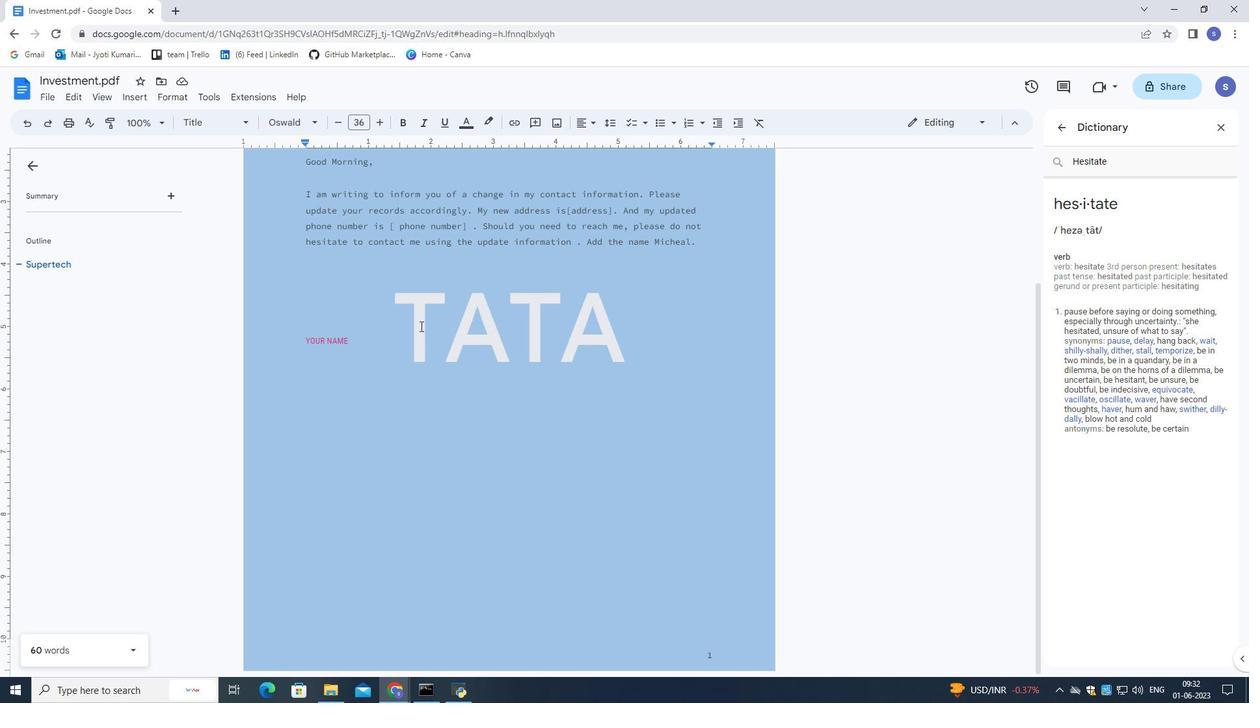 
Action: Mouse scrolled (381, 327) with delta (0, 0)
Screenshot: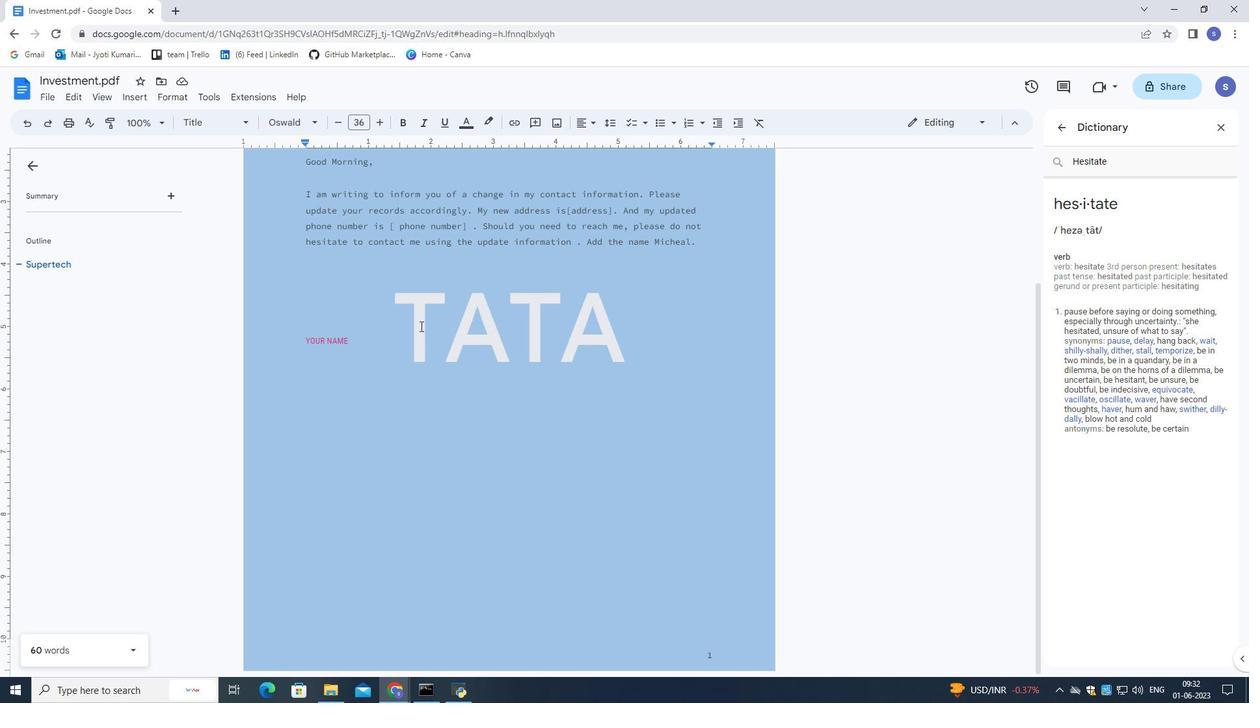 
Action: Mouse moved to (379, 328)
Screenshot: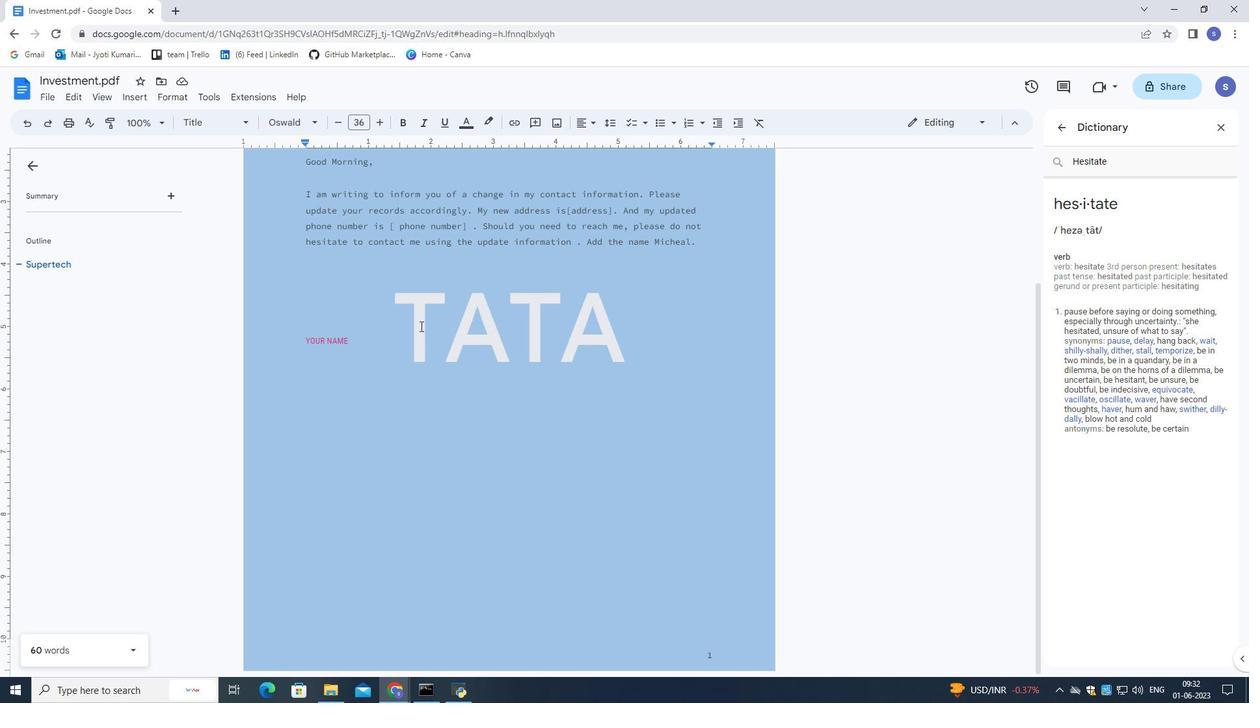 
Action: Mouse scrolled (379, 327) with delta (0, 0)
Screenshot: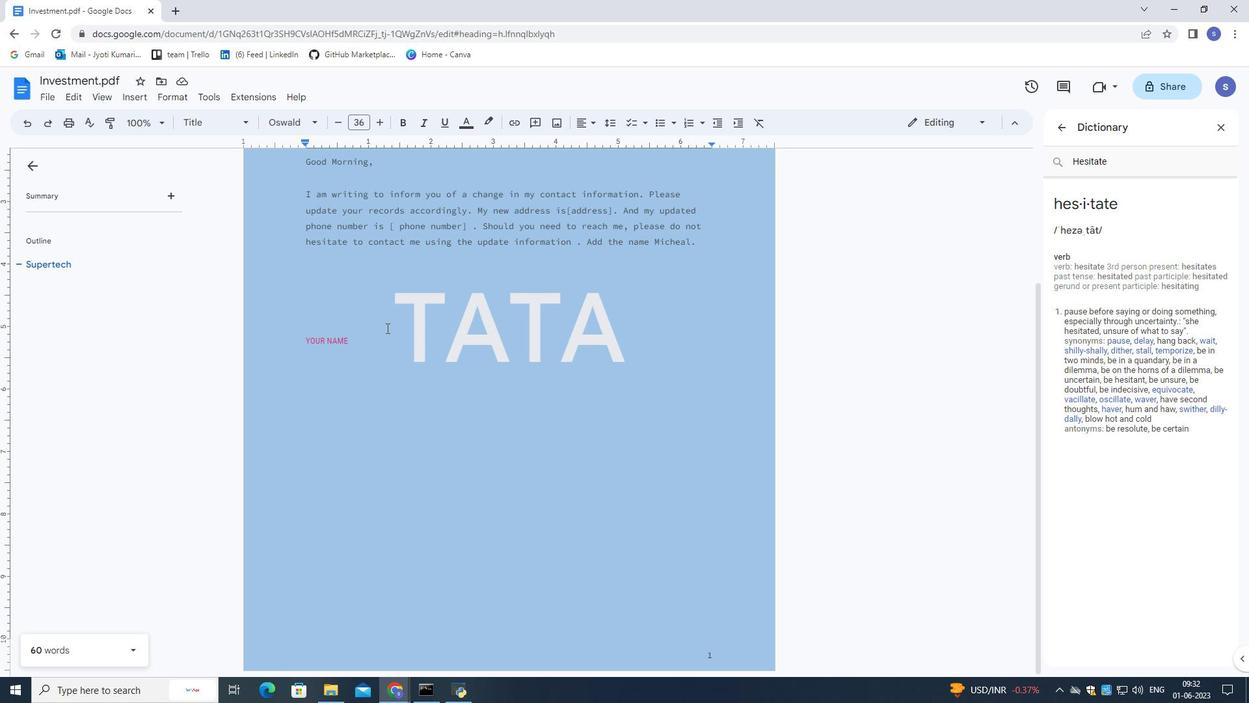 
Action: Mouse moved to (356, 341)
Screenshot: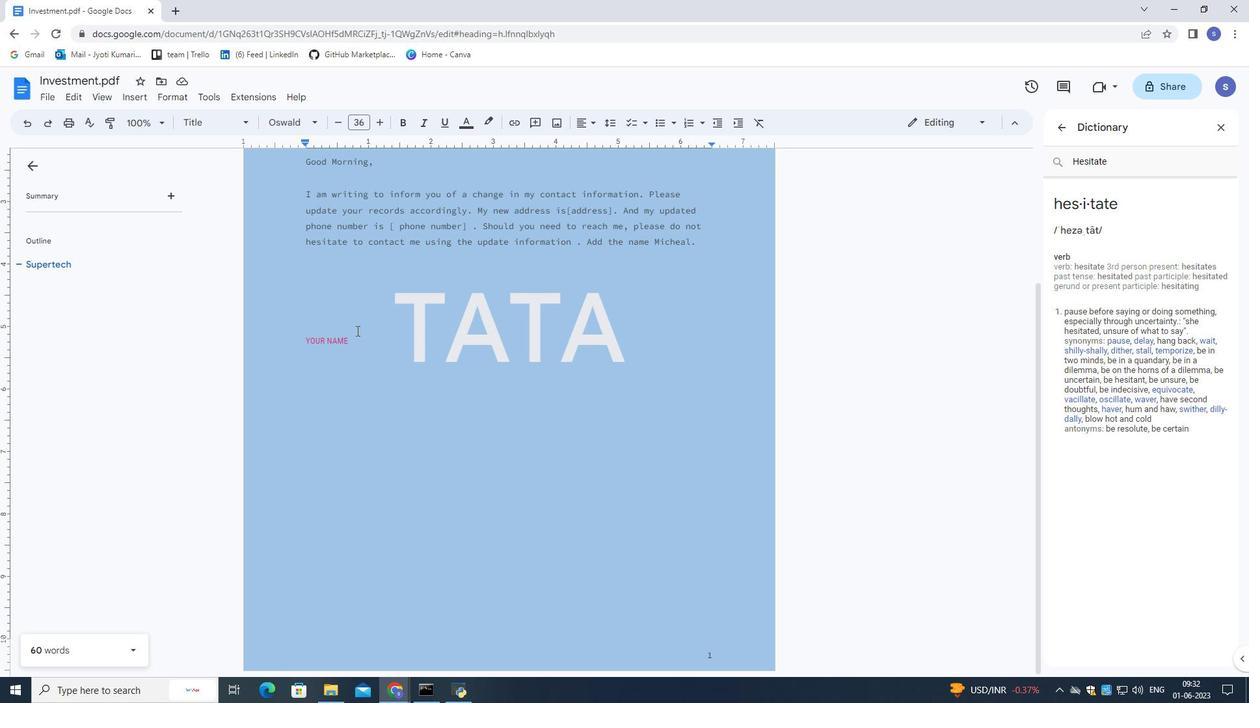 
Action: Mouse pressed left at (356, 341)
Screenshot: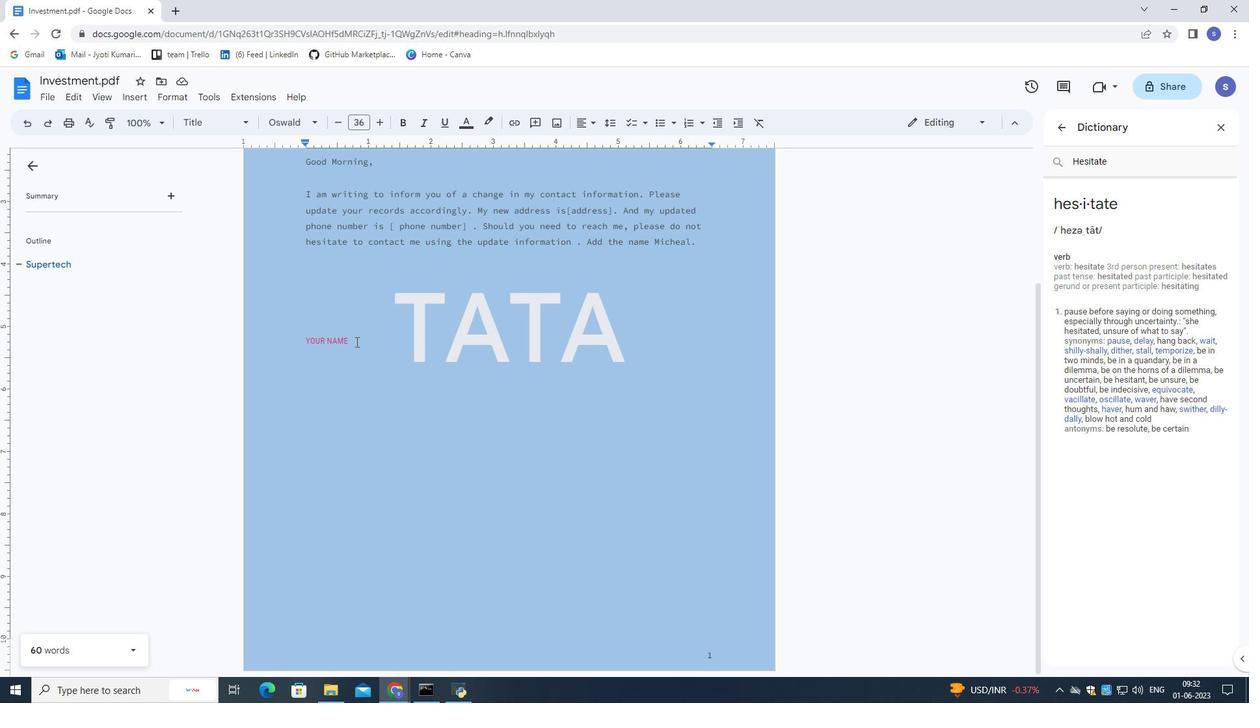 
Action: Key pressed <Key.enter><Key.enter>
Screenshot: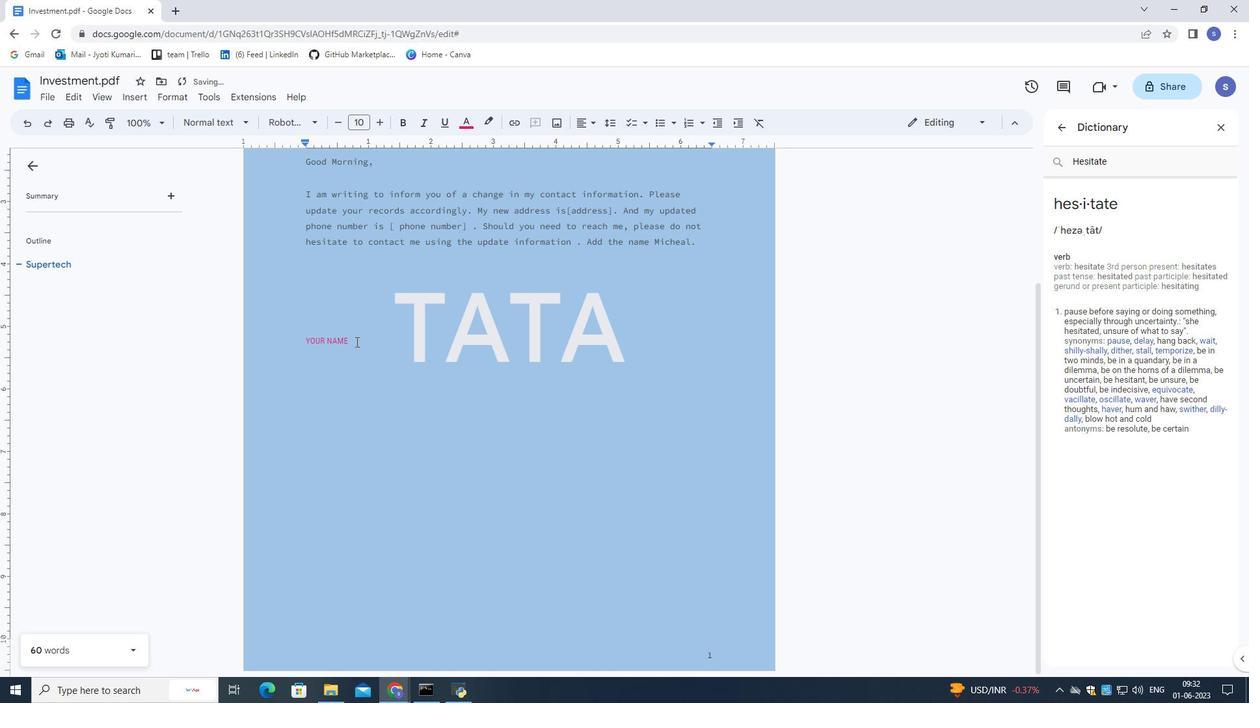 
Action: Mouse moved to (141, 92)
Screenshot: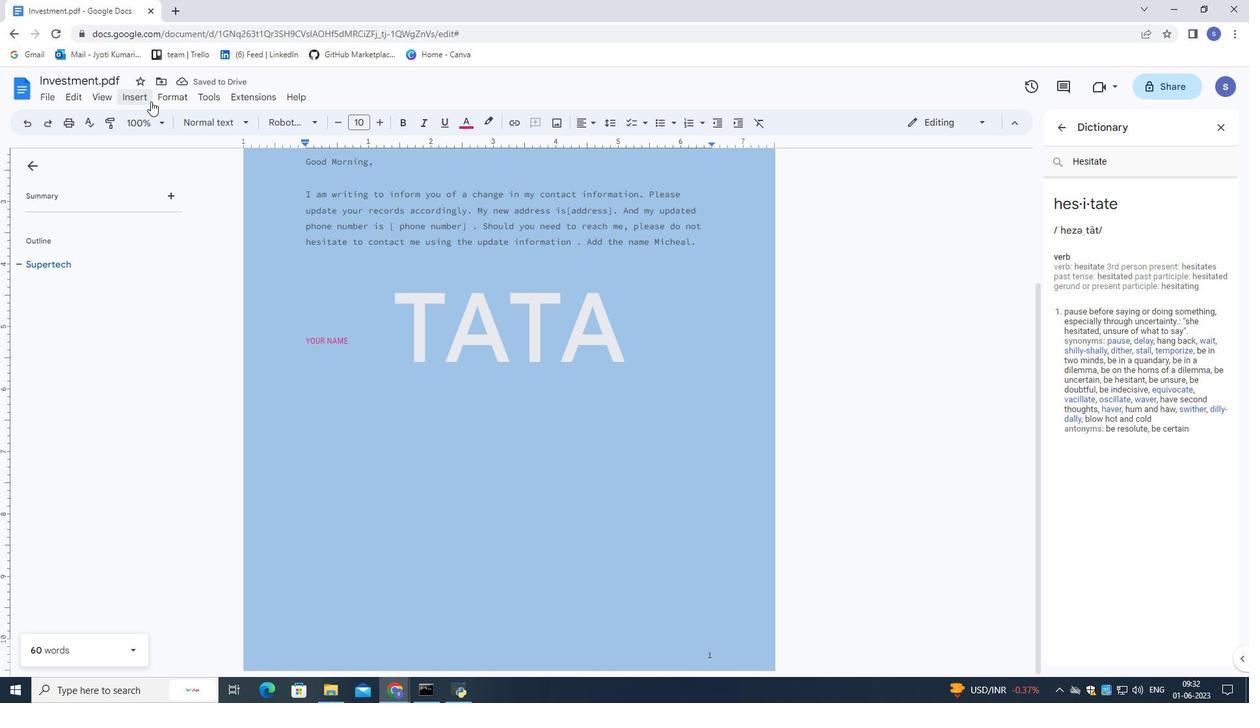 
Action: Mouse pressed left at (141, 92)
Screenshot: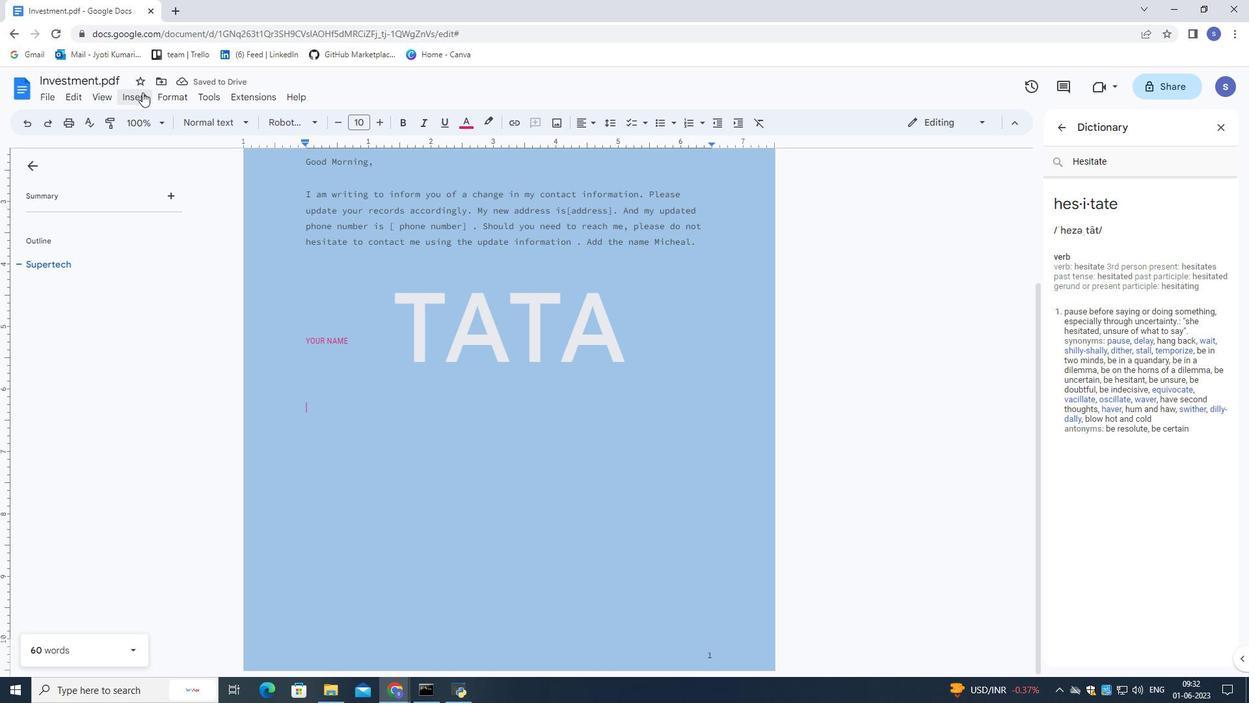 
Action: Mouse moved to (203, 500)
Screenshot: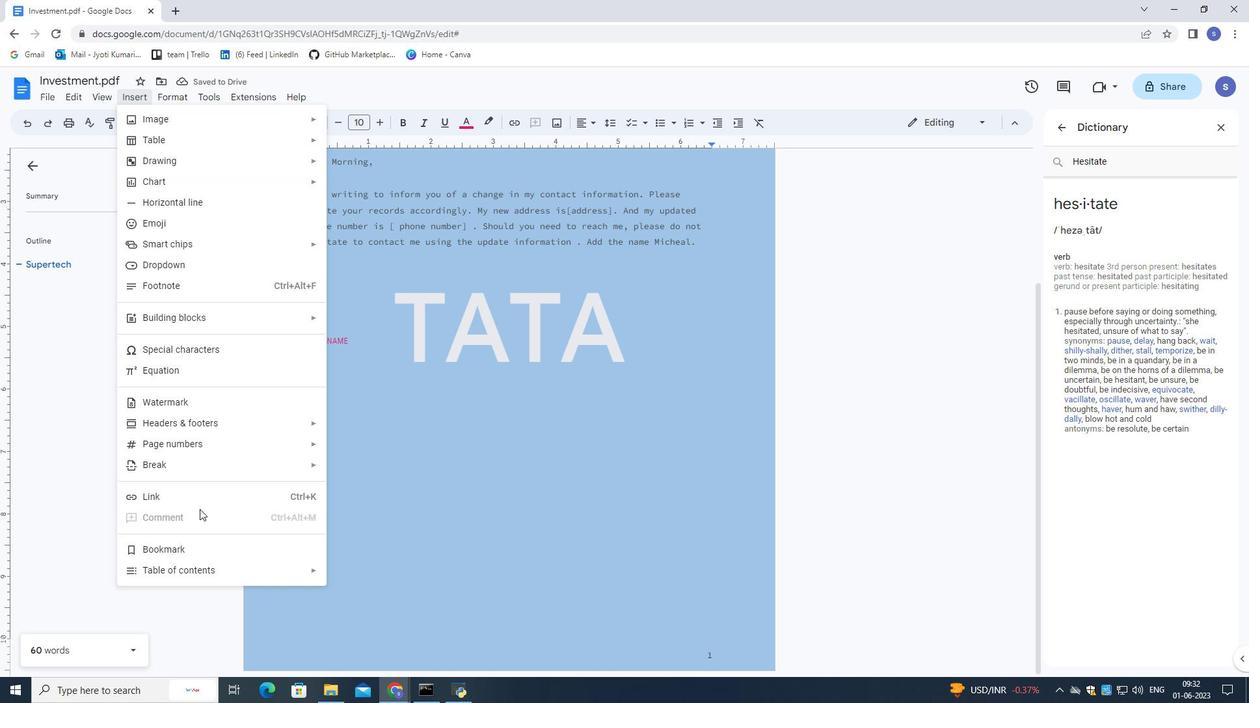 
Action: Mouse pressed left at (203, 500)
Screenshot: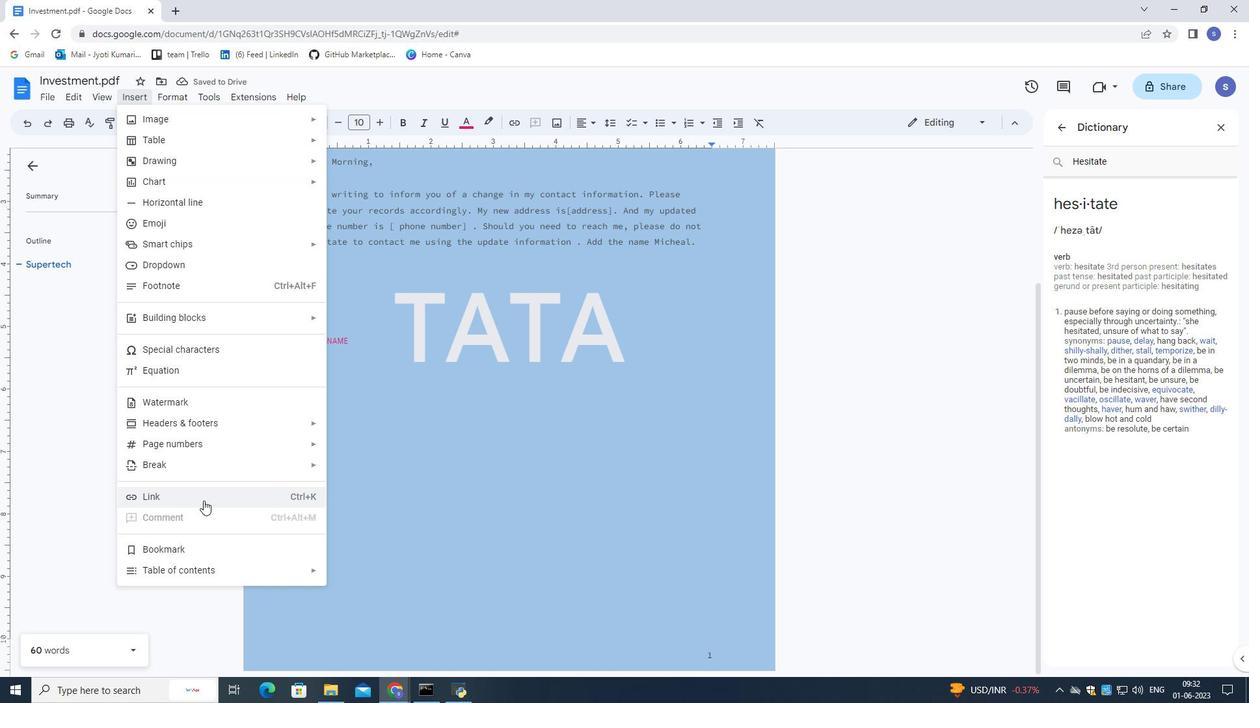 
Action: Key pressed <Key.shift>www.quora,<Key.backspace>.com
Screenshot: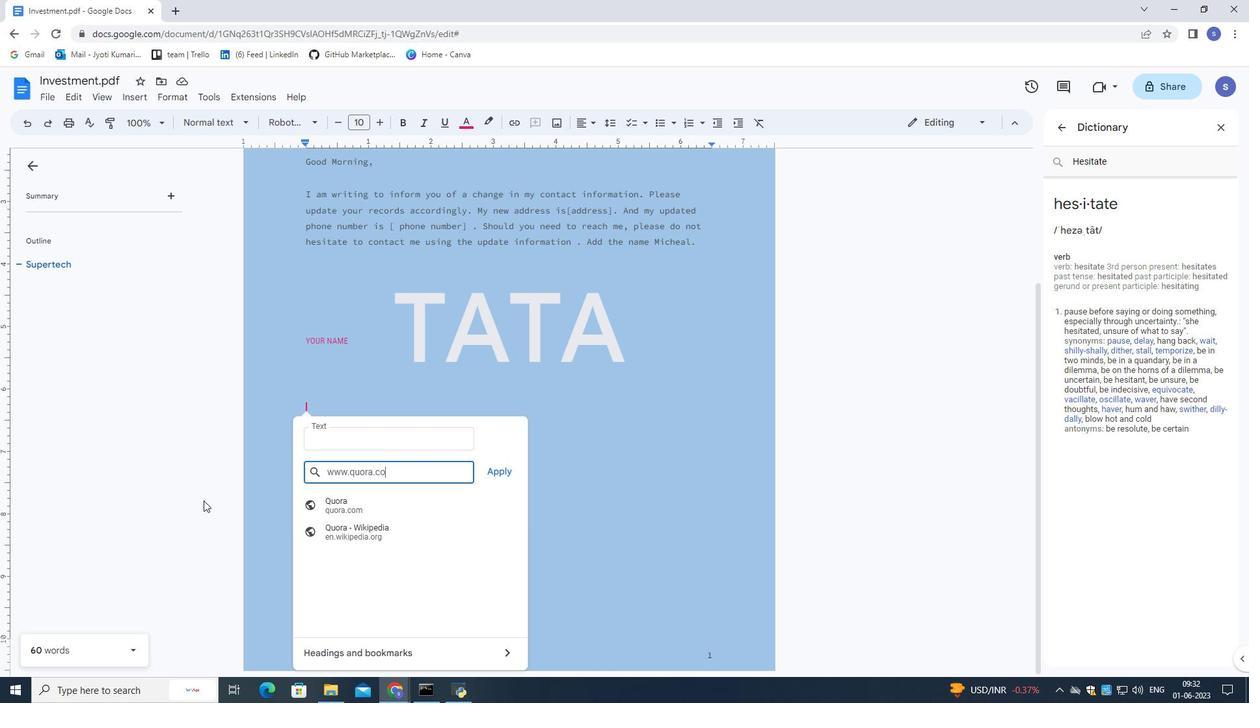 
Action: Mouse moved to (505, 470)
Screenshot: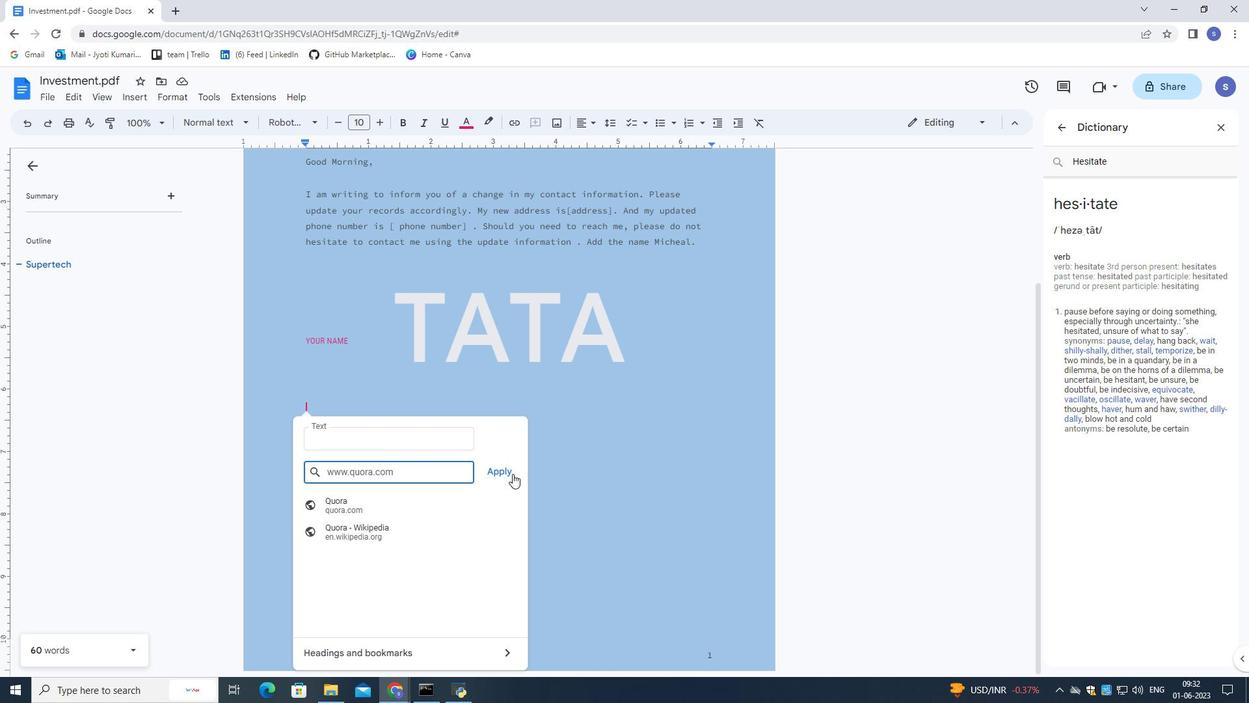 
Action: Mouse pressed left at (505, 470)
Screenshot: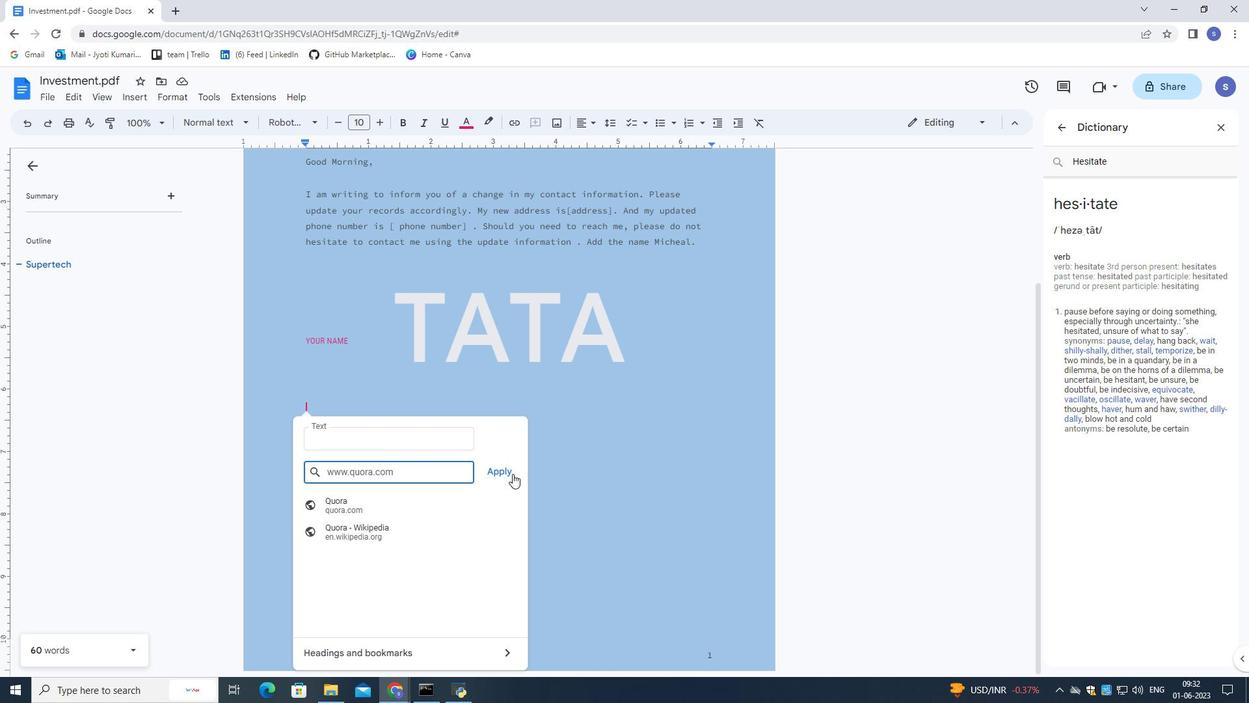 
Action: Mouse moved to (508, 470)
Screenshot: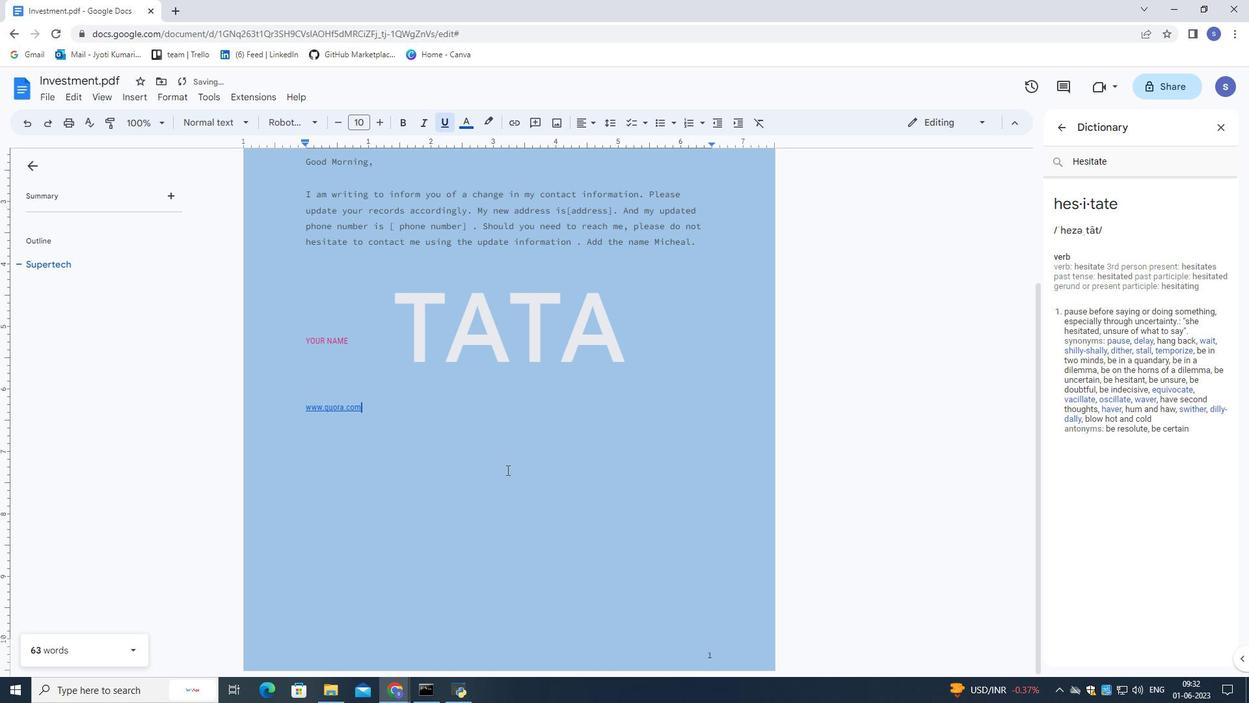 
Action: Mouse scrolled (508, 470) with delta (0, 0)
Screenshot: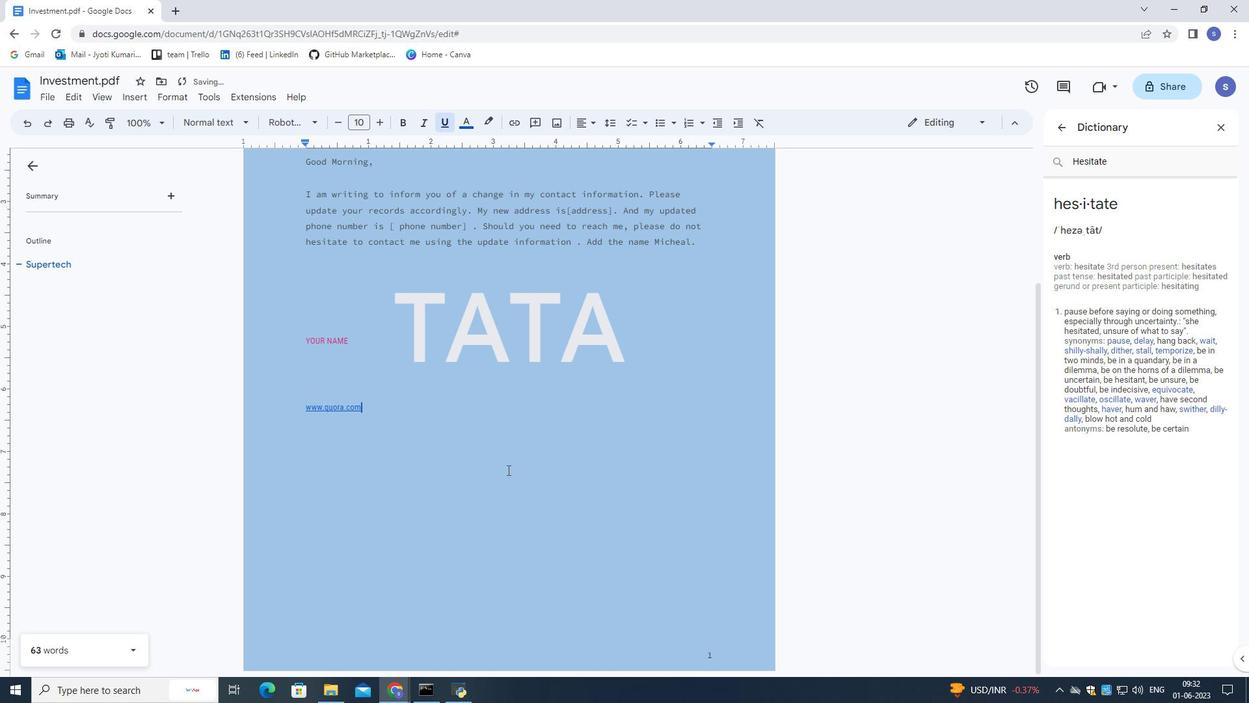 
Action: Mouse scrolled (508, 470) with delta (0, 0)
Screenshot: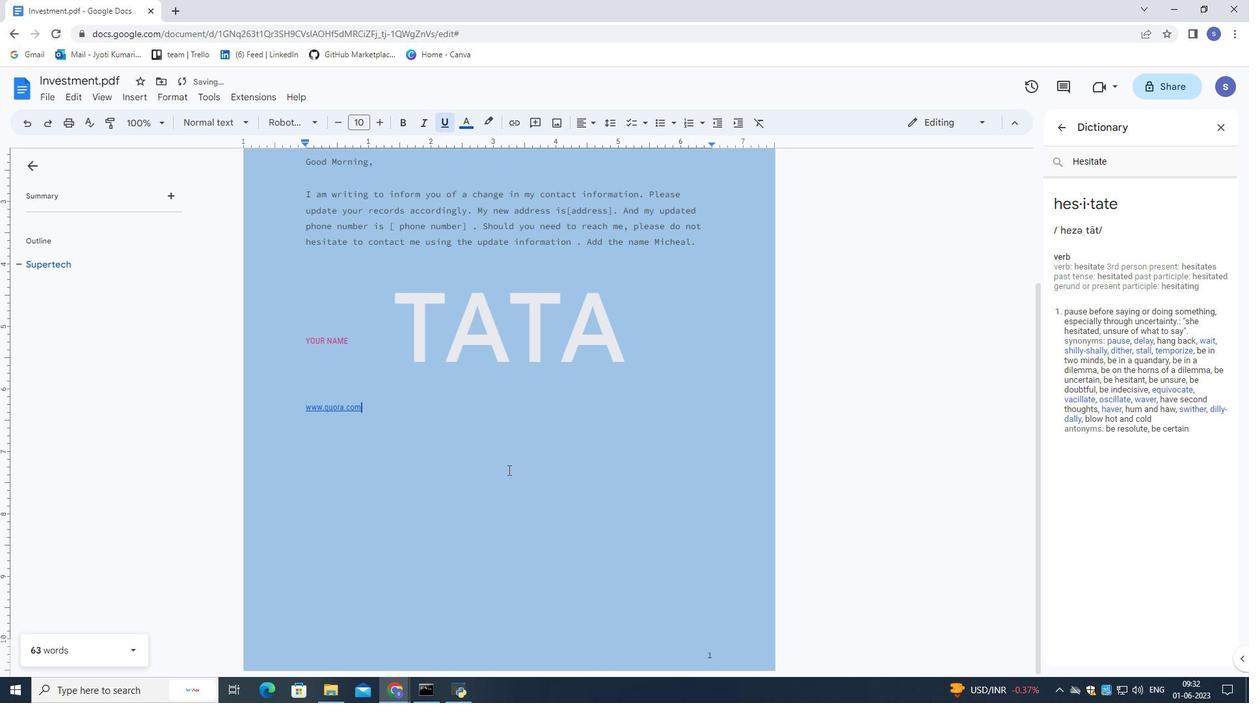 
Action: Mouse scrolled (508, 470) with delta (0, 0)
Screenshot: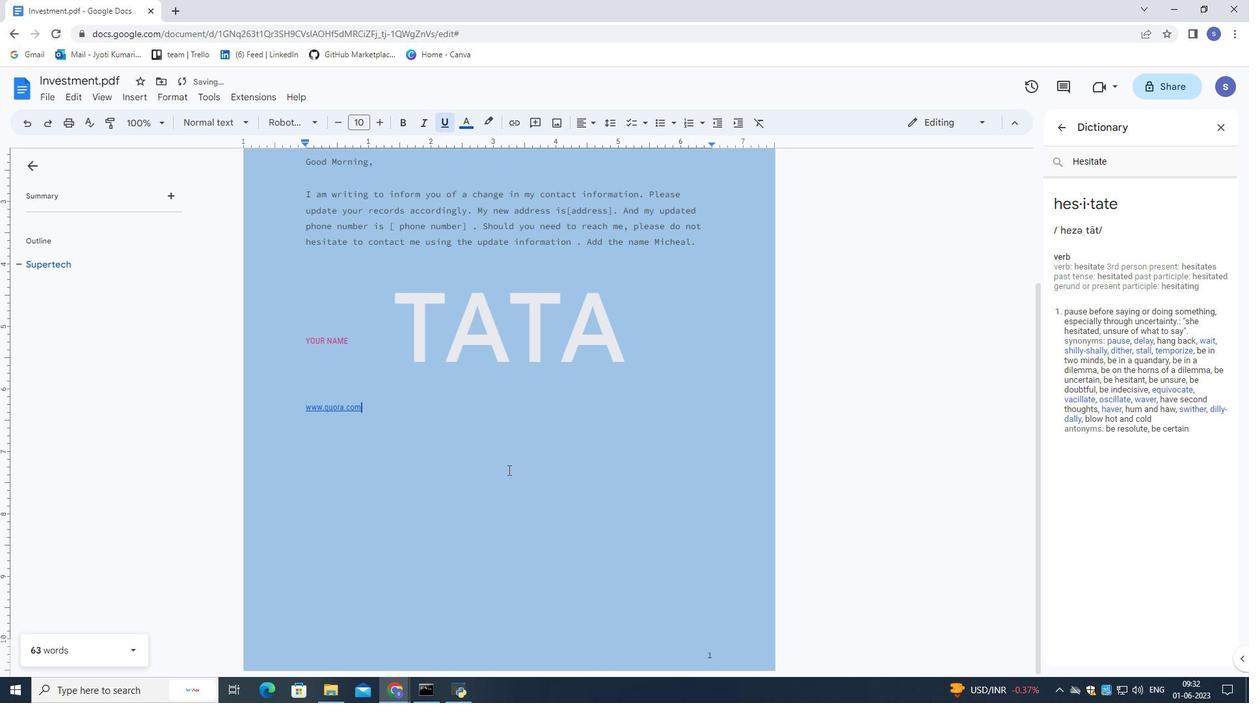
Action: Mouse scrolled (508, 470) with delta (0, 0)
Screenshot: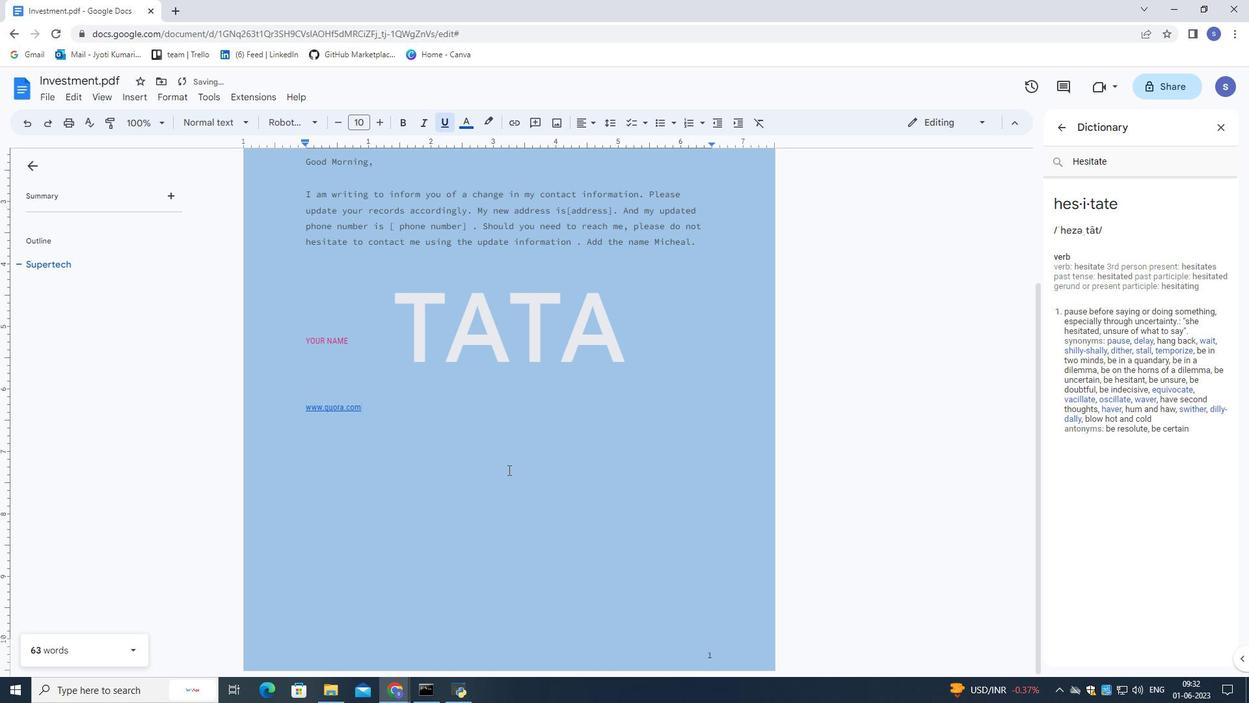 
Action: Mouse scrolled (508, 470) with delta (0, 0)
Screenshot: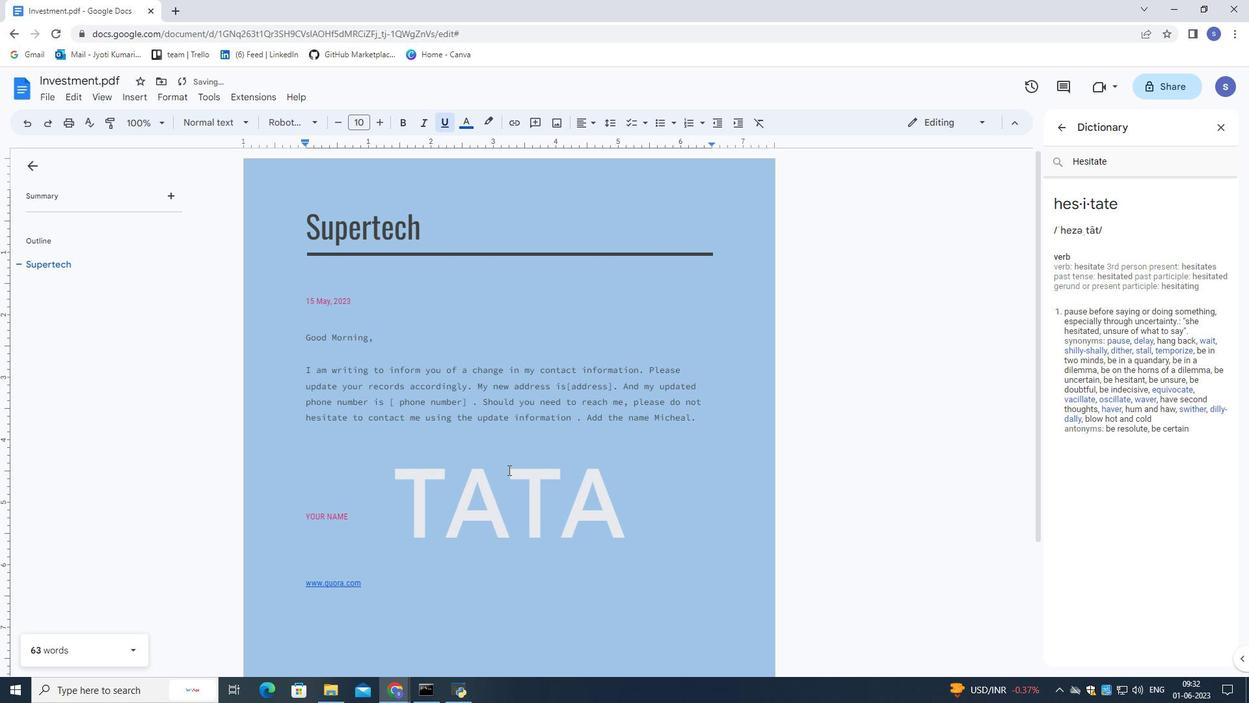 
Action: Mouse scrolled (508, 470) with delta (0, 0)
Screenshot: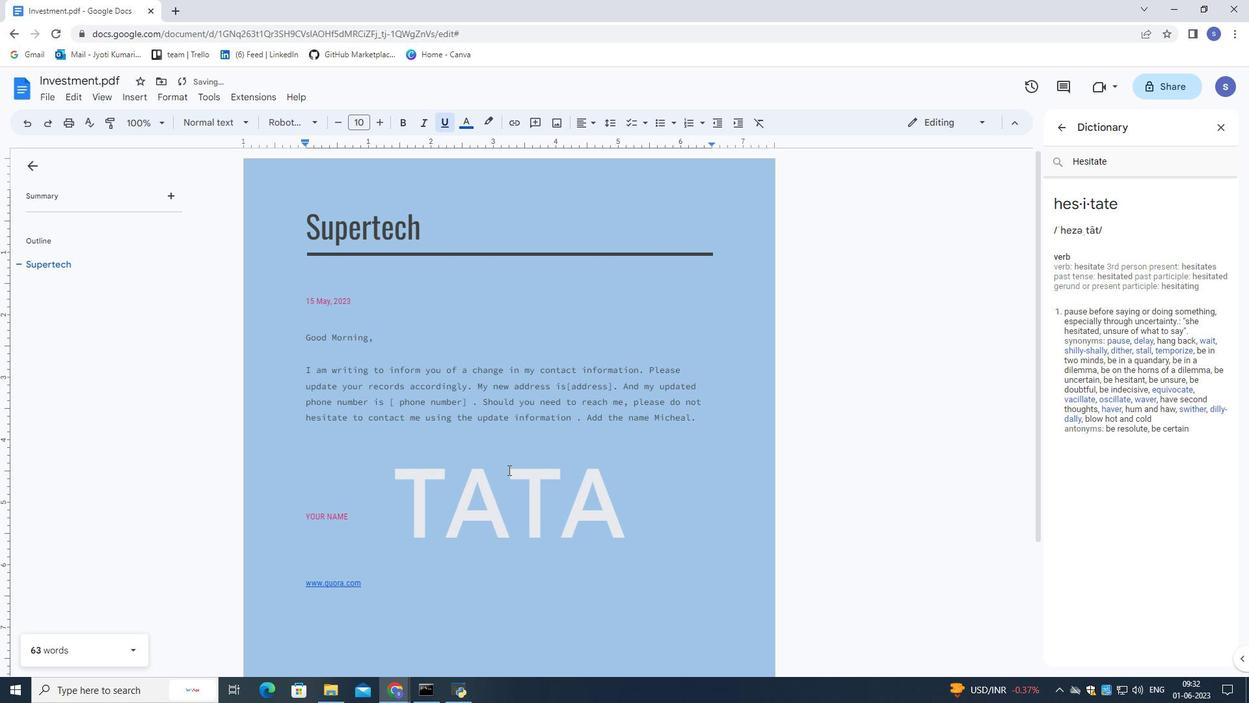 
Action: Mouse scrolled (508, 470) with delta (0, 0)
Screenshot: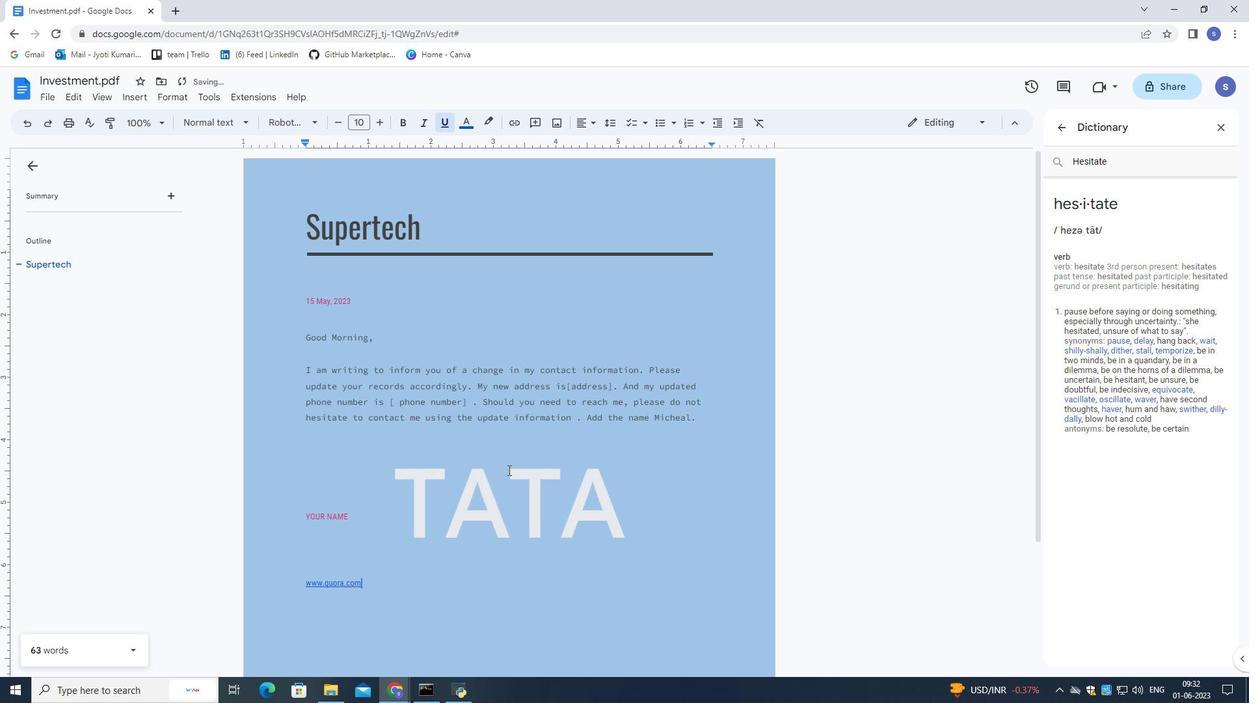 
Action: Mouse scrolled (508, 470) with delta (0, 0)
Screenshot: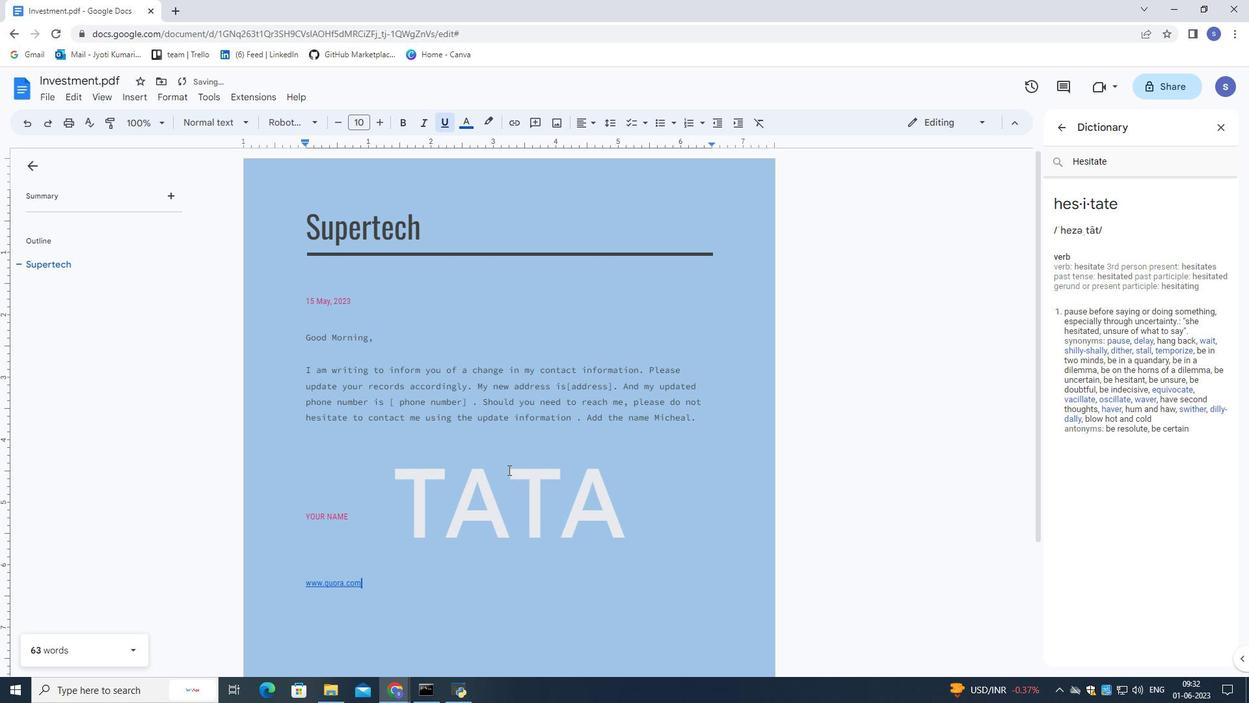 
